 Task: In the Contact  Ariana.Allen@estee-lauder.com, Log Call and save with description: 'Spoke to a prospect who expressed interest in our solution.'; Select call outcome: 'Busy '; Select call Direction: Inbound; Add date: '27 August, 2023' and time 12:00:PM. Logged in from softage.1@softage.net
Action: Mouse moved to (112, 72)
Screenshot: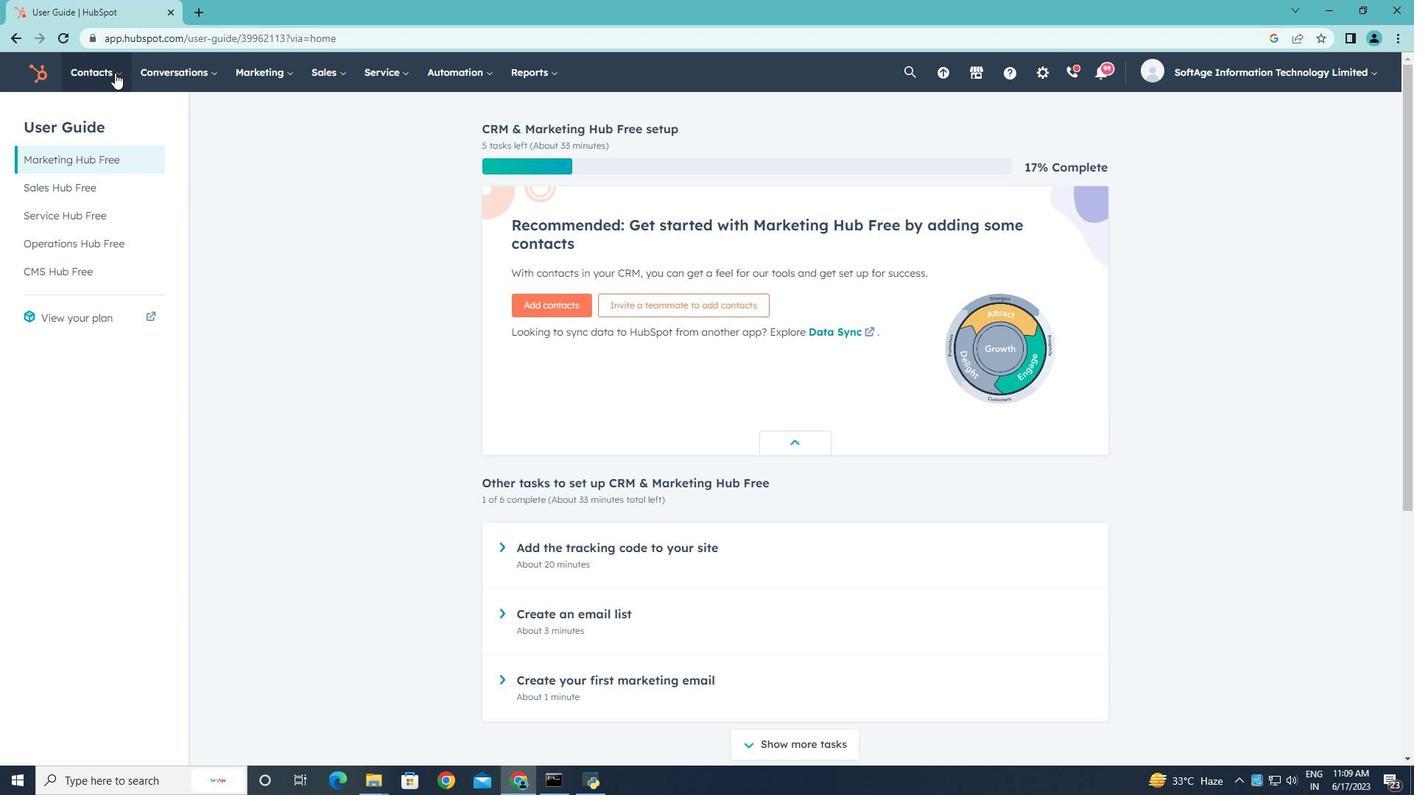 
Action: Mouse pressed left at (112, 72)
Screenshot: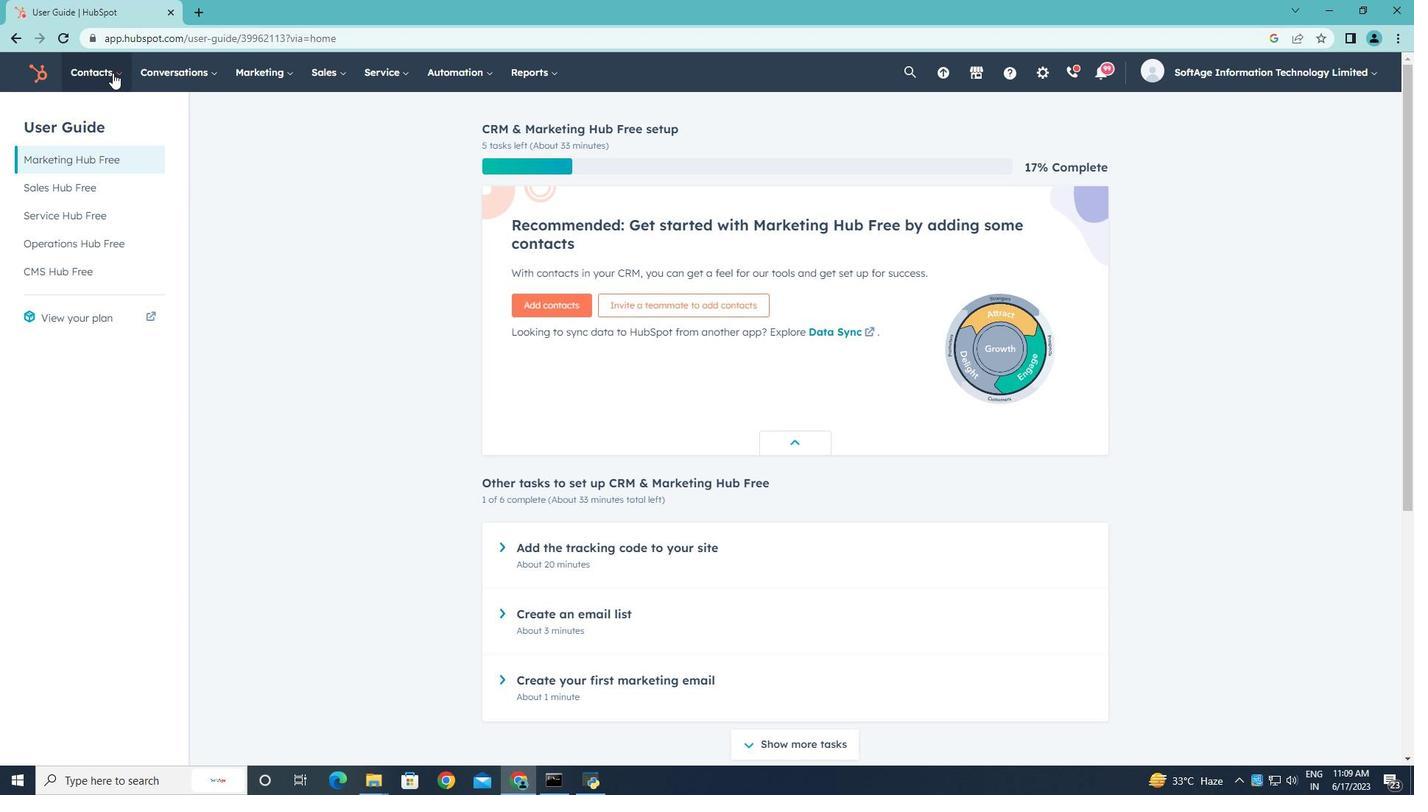 
Action: Mouse moved to (102, 116)
Screenshot: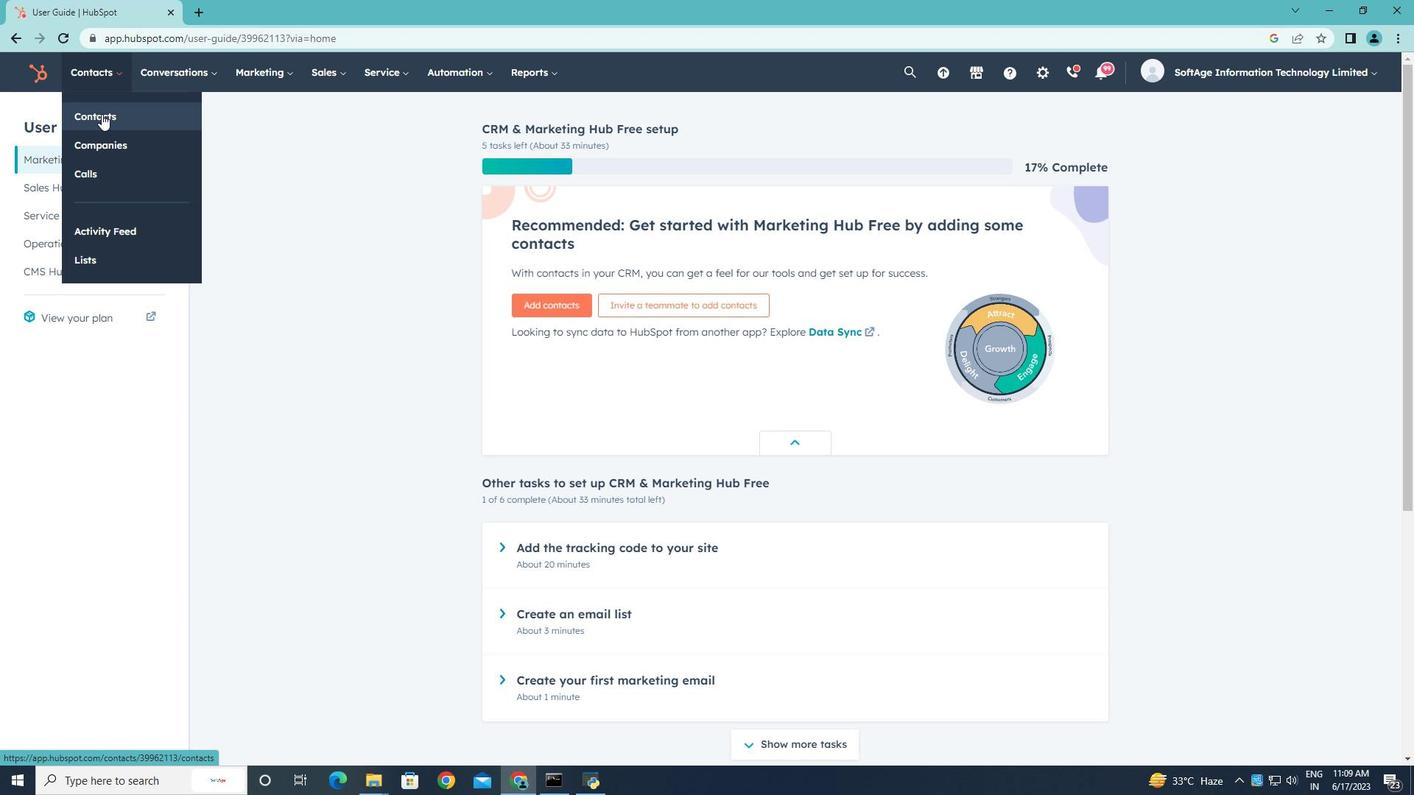 
Action: Mouse pressed left at (102, 116)
Screenshot: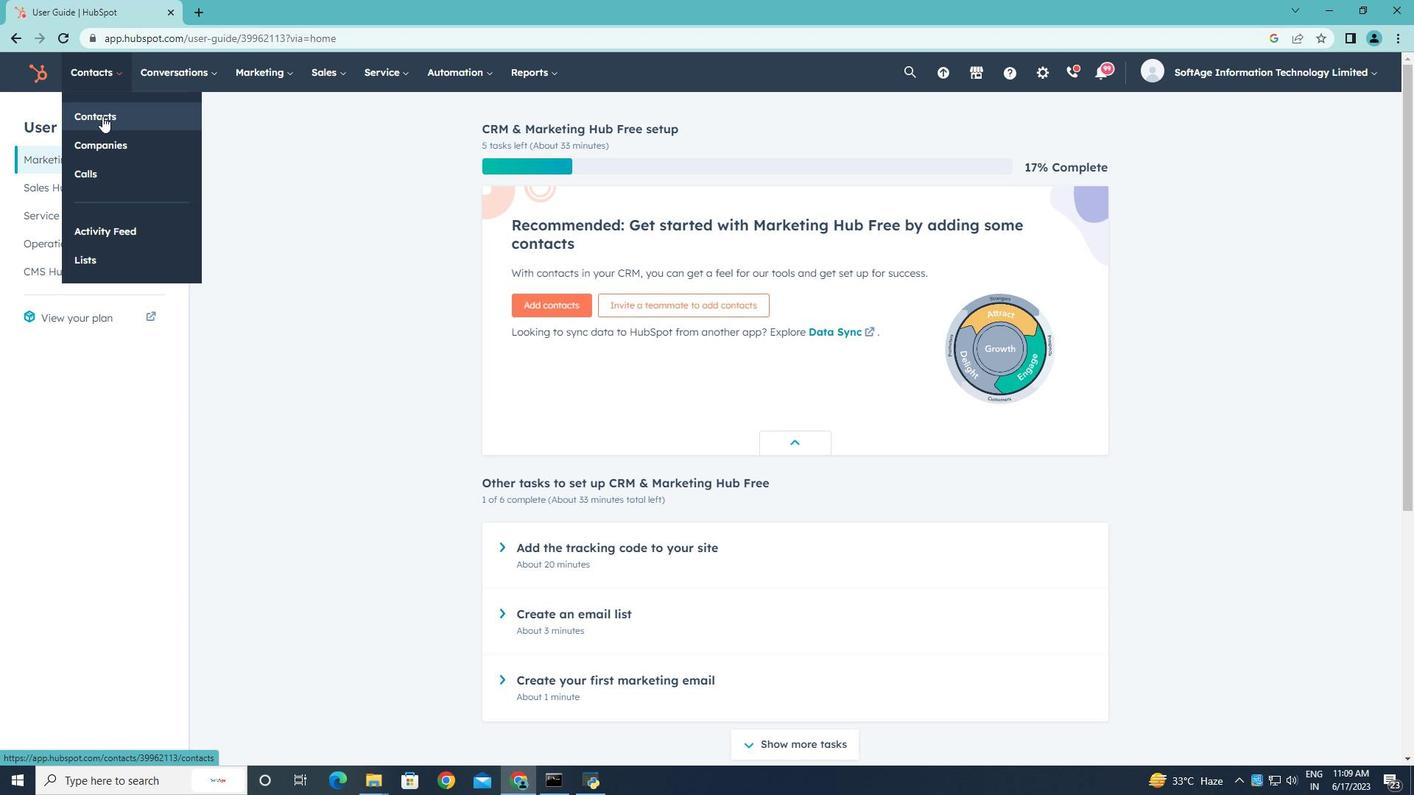 
Action: Mouse moved to (125, 238)
Screenshot: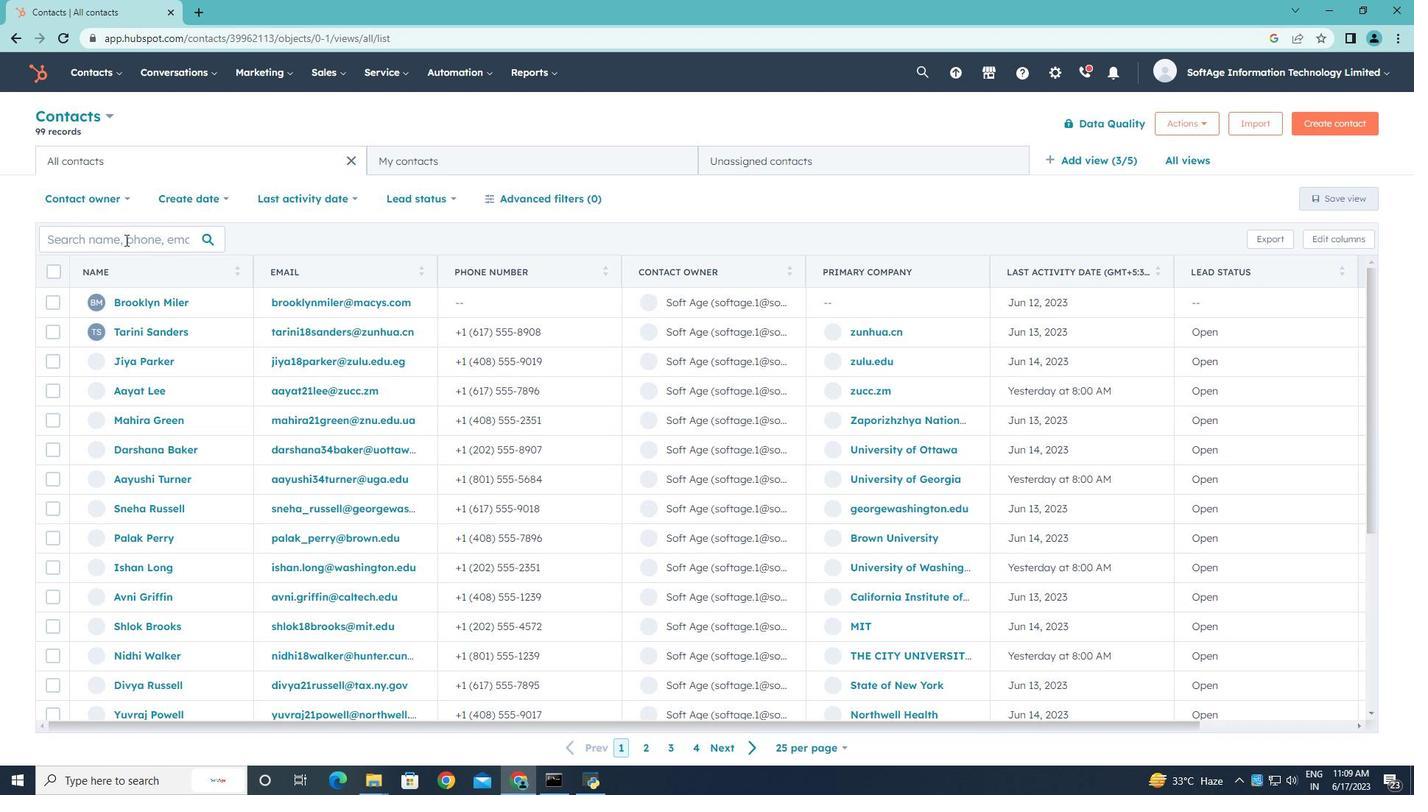 
Action: Mouse pressed left at (125, 238)
Screenshot: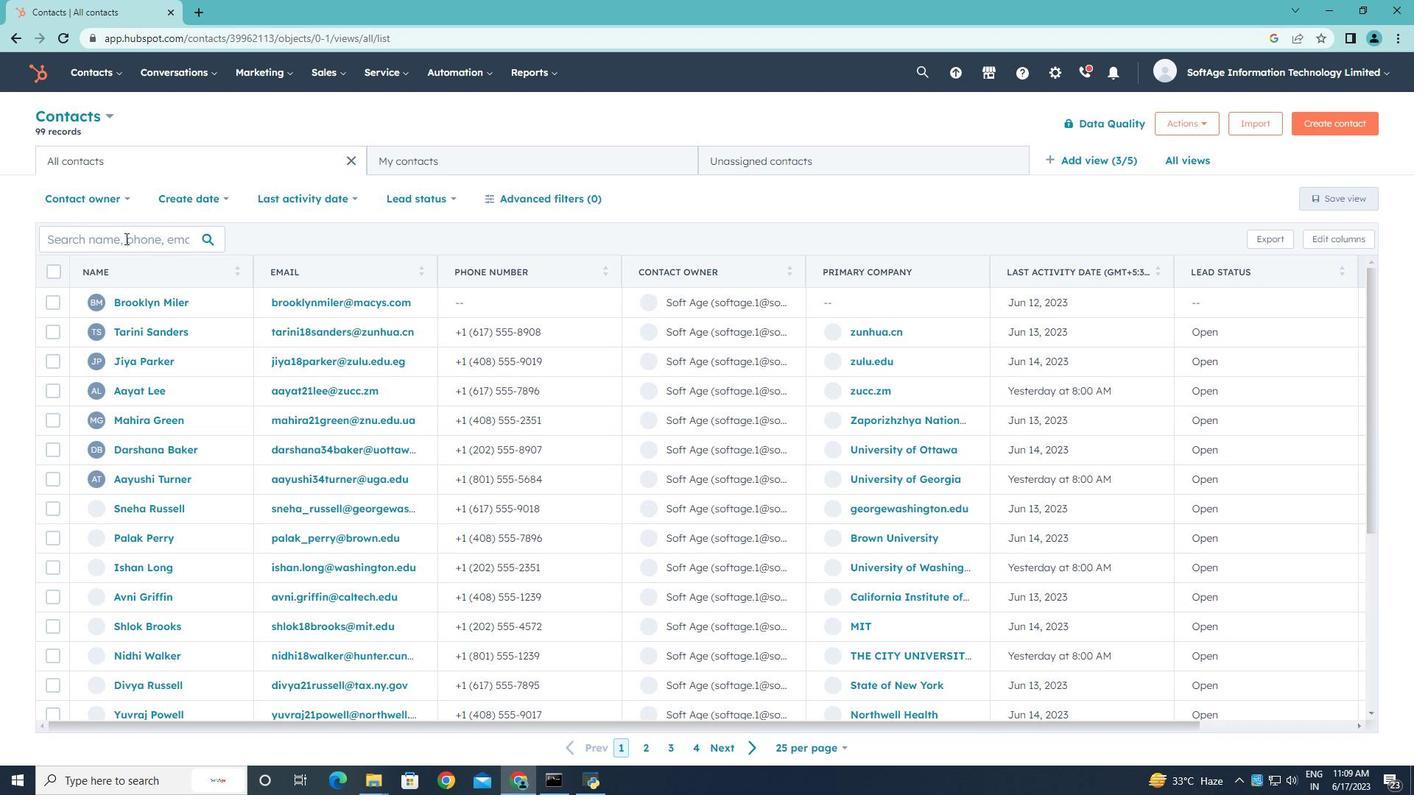 
Action: Key pressed <Key.shift>Ariana.<Key.shift>Allen<Key.shift>@estee-lauder.com
Screenshot: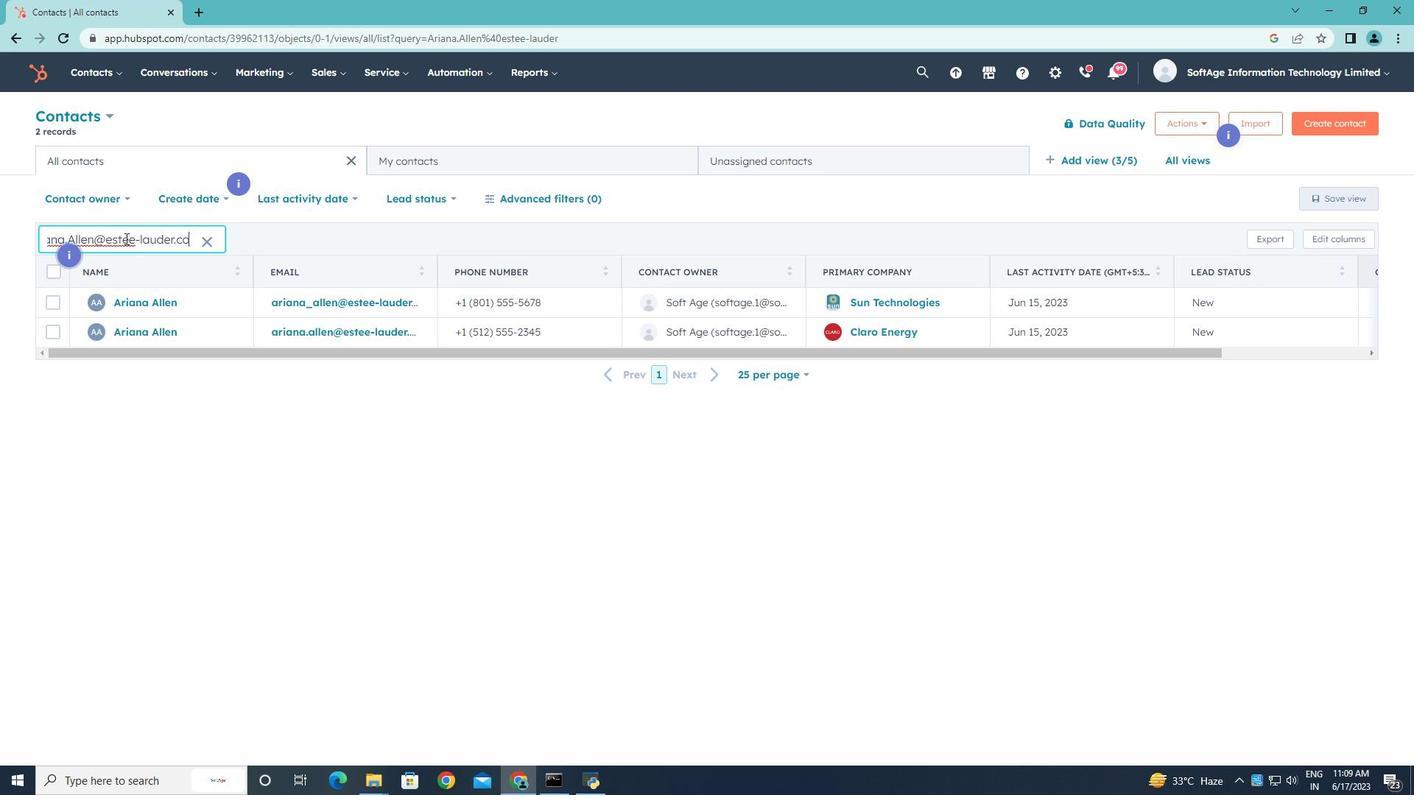 
Action: Mouse moved to (136, 333)
Screenshot: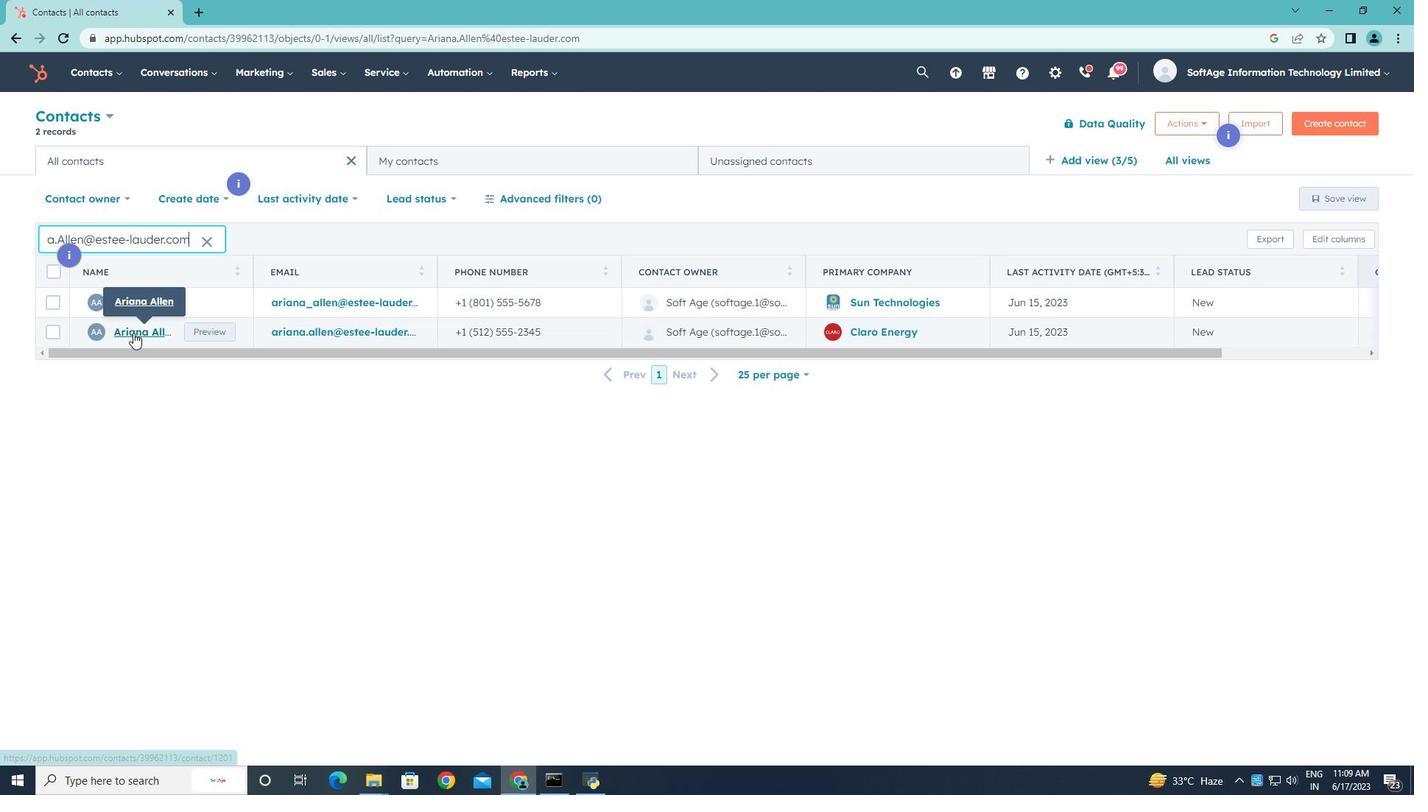 
Action: Mouse pressed left at (136, 333)
Screenshot: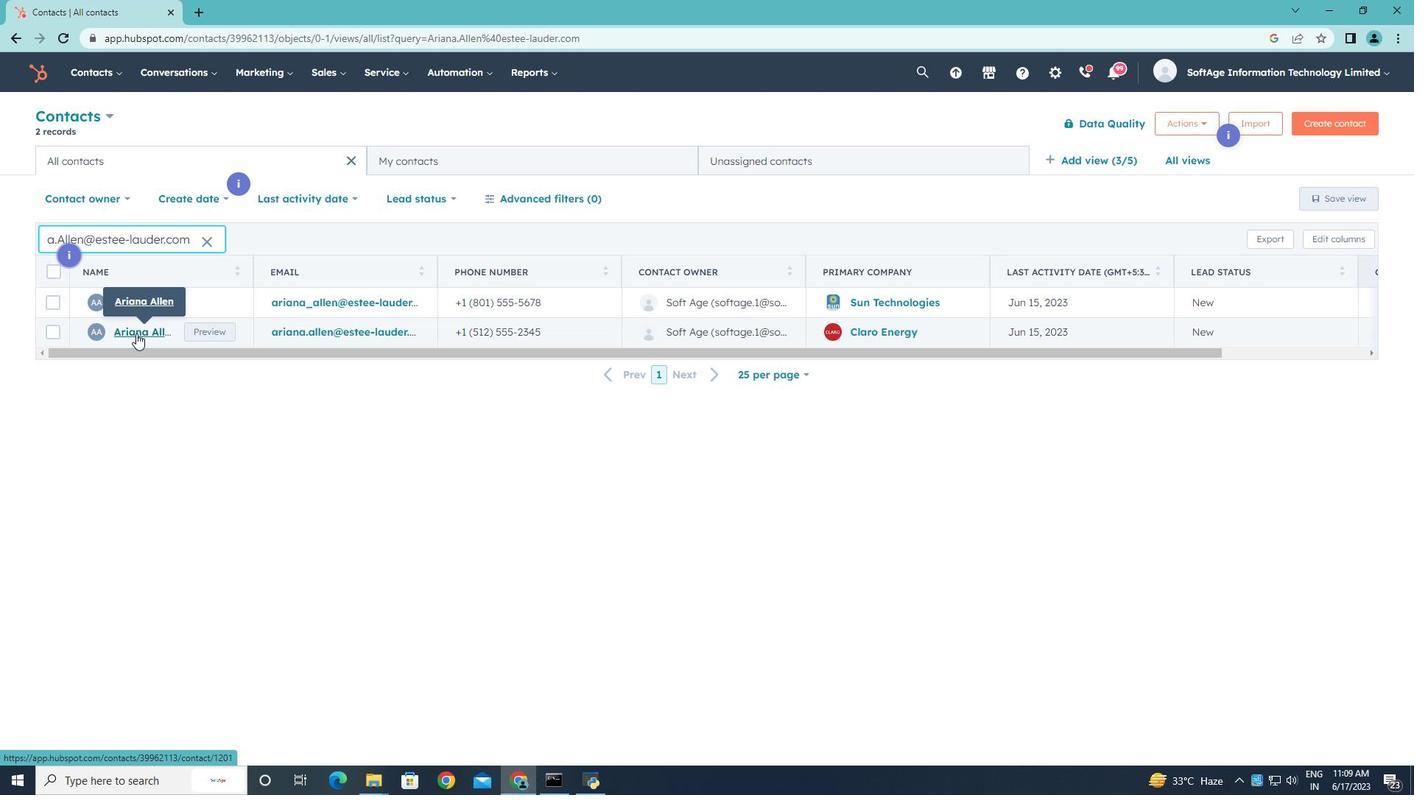 
Action: Mouse moved to (291, 252)
Screenshot: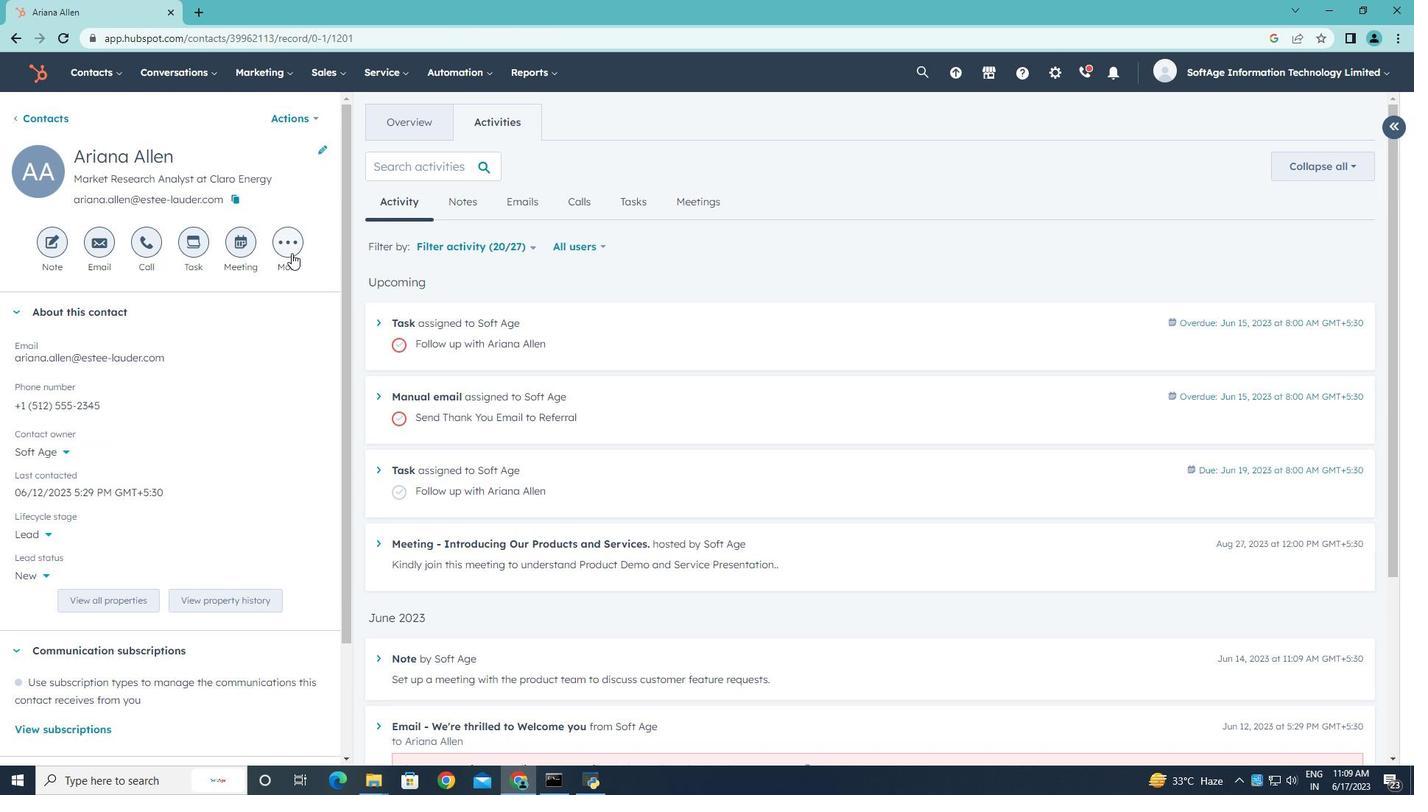 
Action: Mouse pressed left at (291, 252)
Screenshot: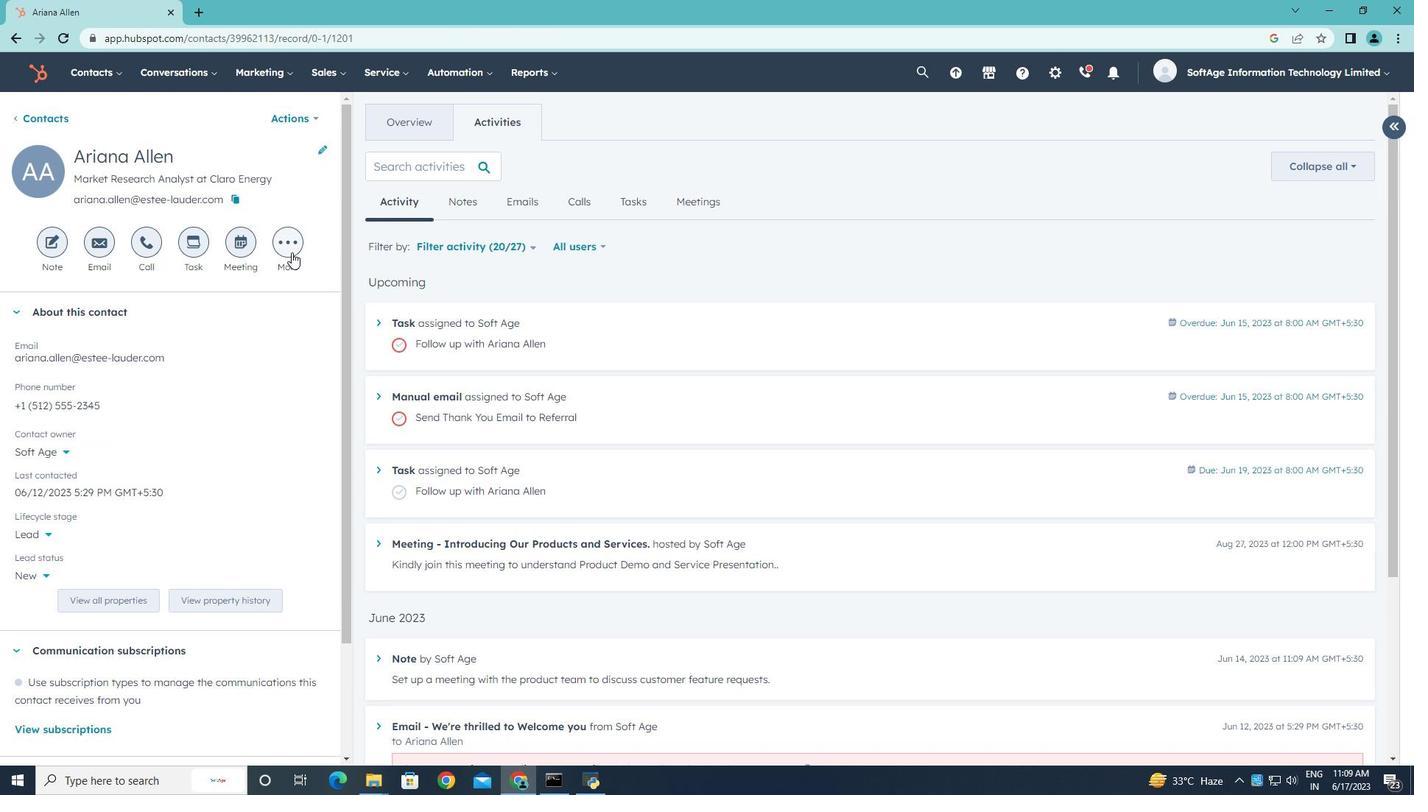 
Action: Mouse moved to (273, 363)
Screenshot: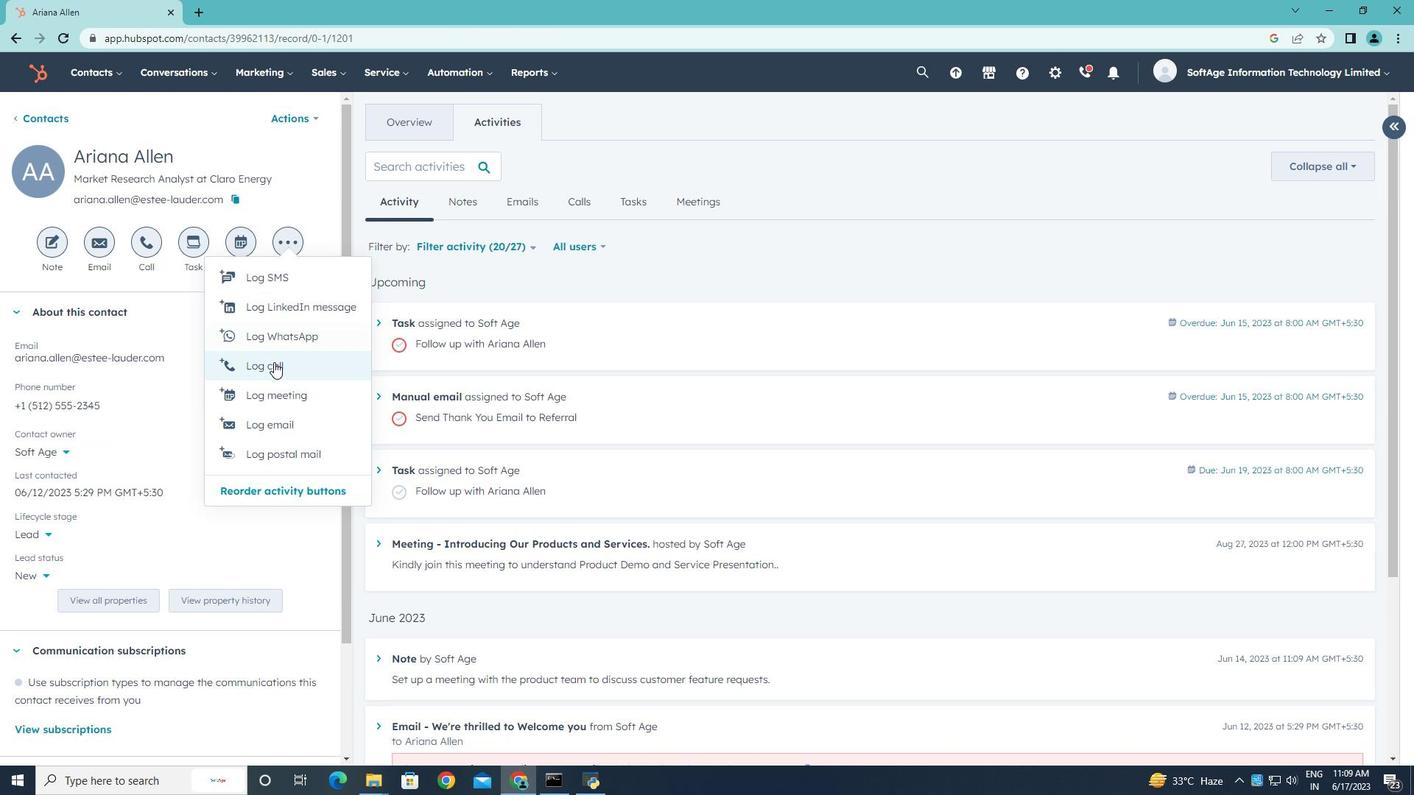 
Action: Mouse pressed left at (273, 363)
Screenshot: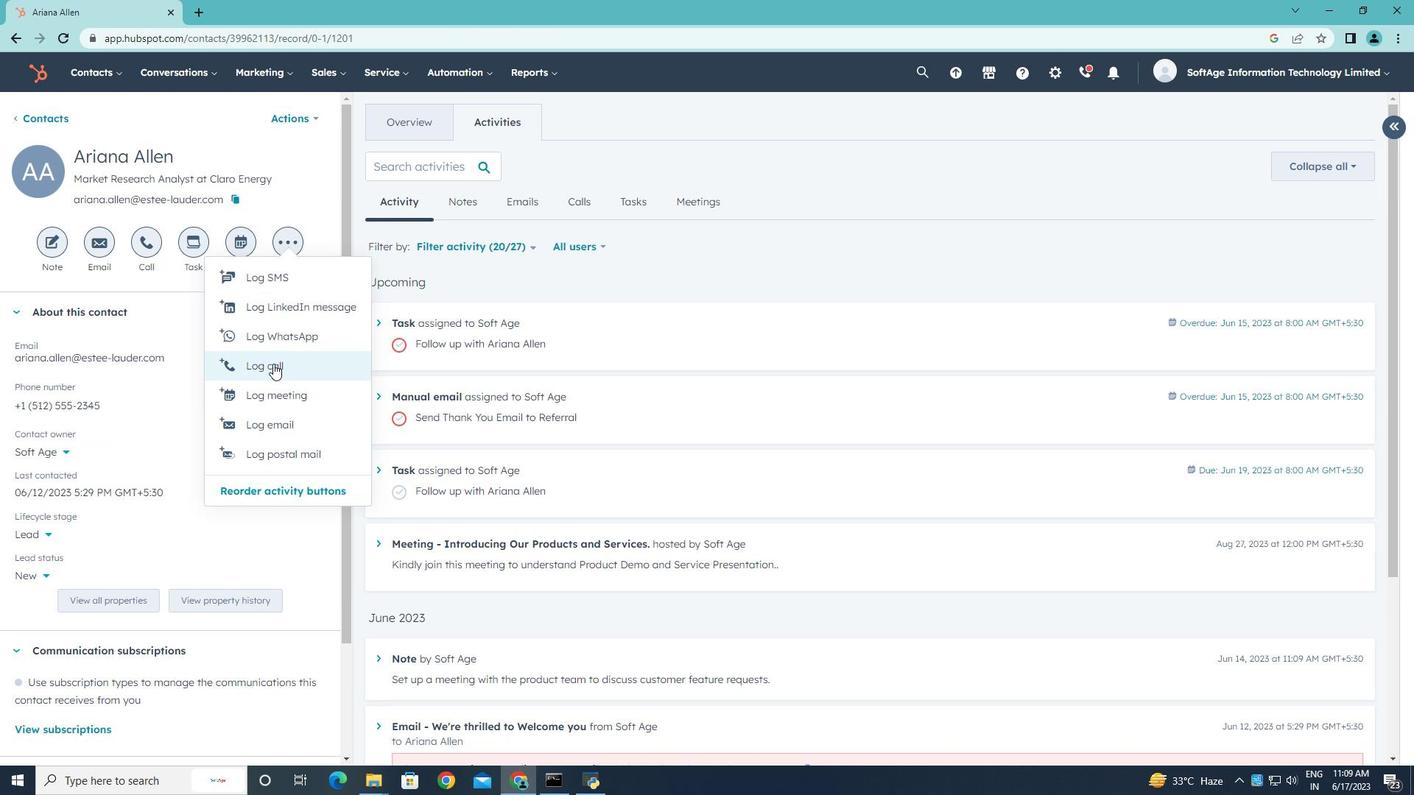 
Action: Key pressed <Key.shift>Spoke<Key.space>a<Key.backspace>to<Key.space>a<Key.space>prospect<Key.space>who<Key.space>expressed<Key.space>interest<Key.space>in<Key.space>our<Key.space>solution.
Screenshot: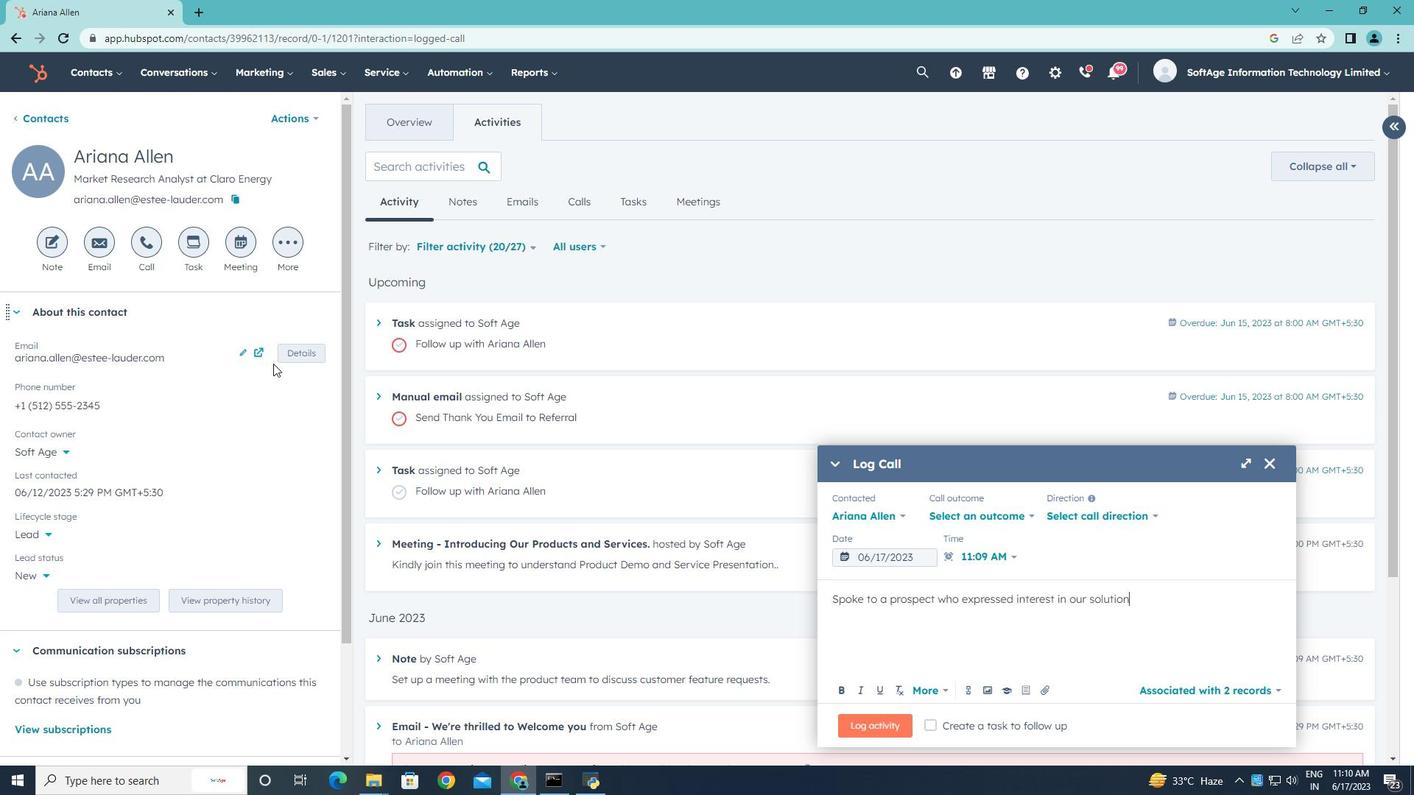 
Action: Mouse moved to (1034, 516)
Screenshot: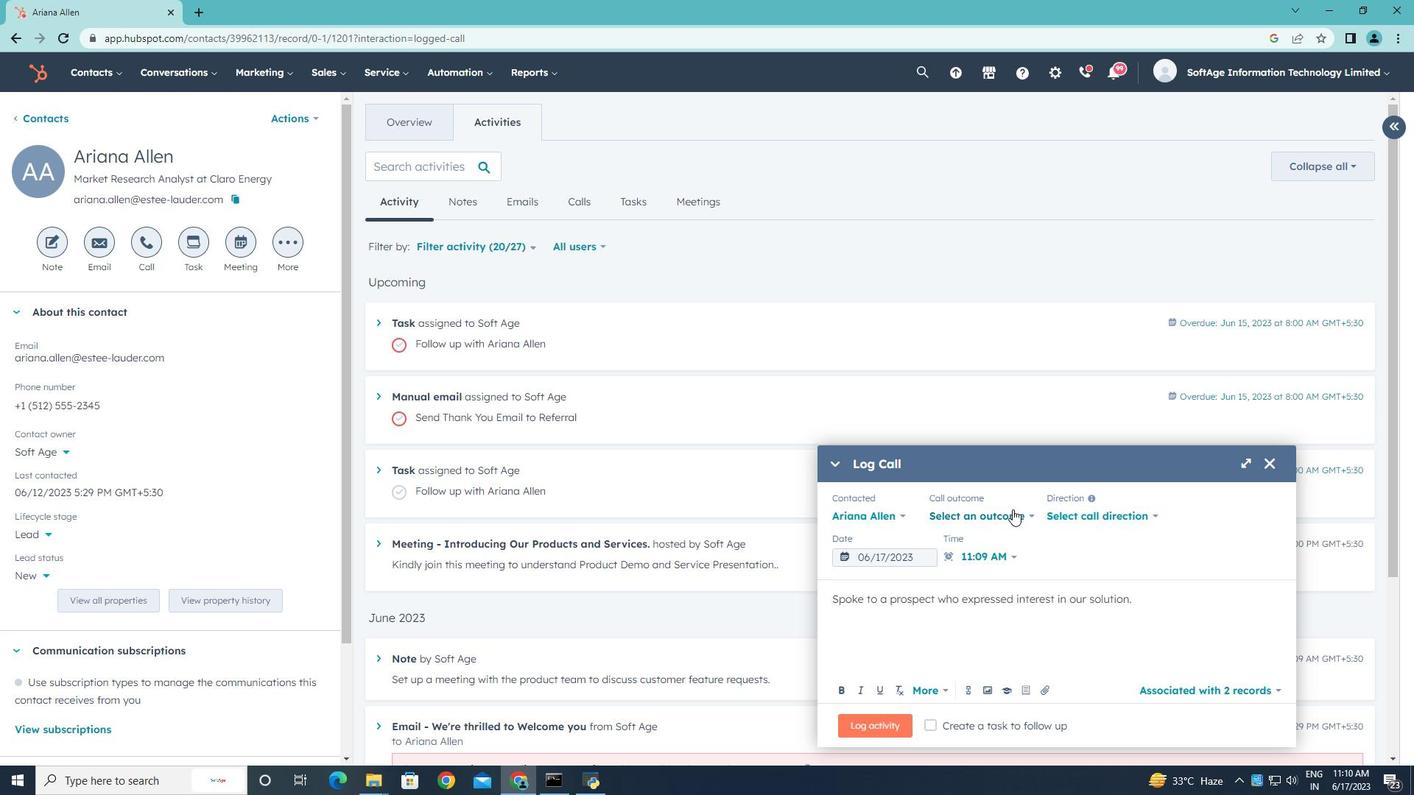 
Action: Mouse pressed left at (1034, 516)
Screenshot: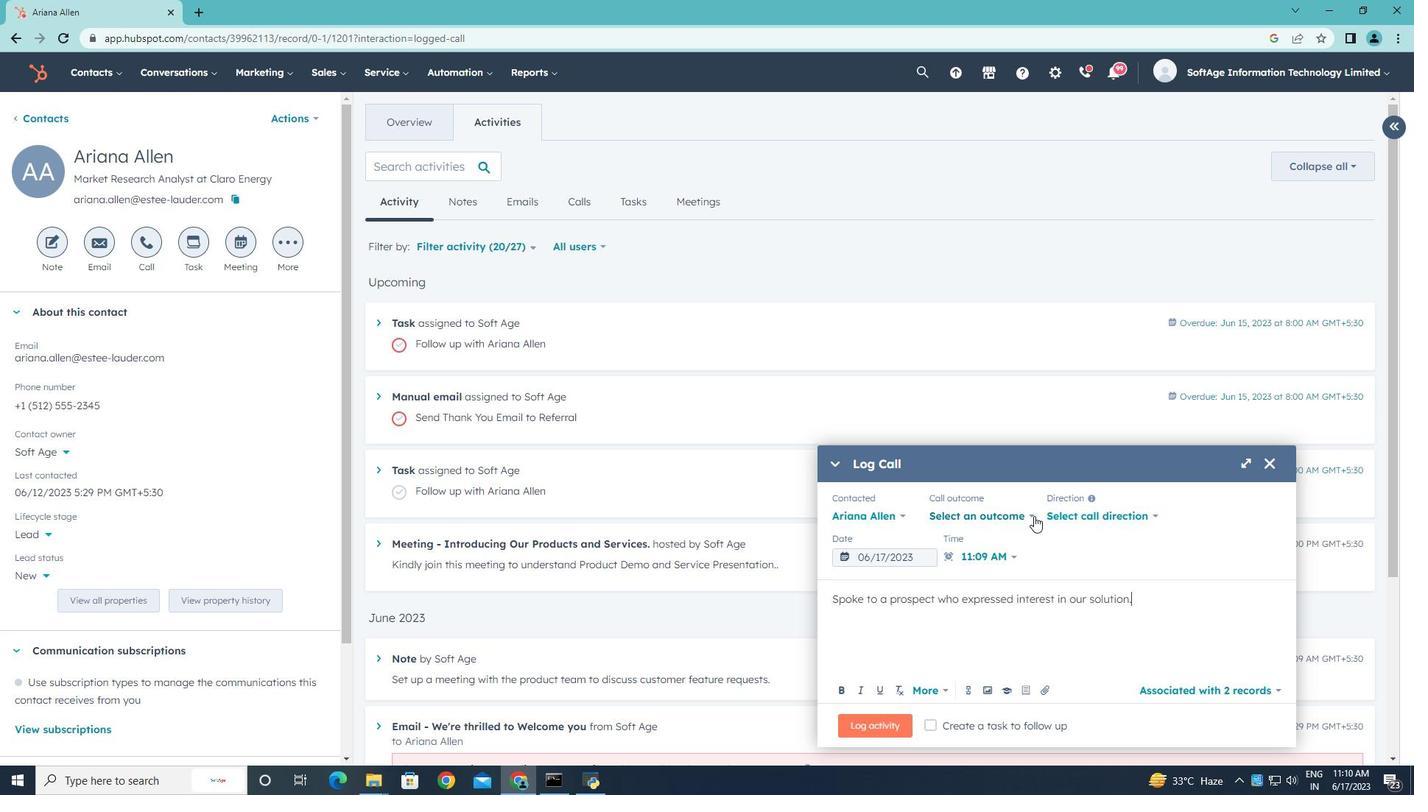 
Action: Mouse moved to (978, 556)
Screenshot: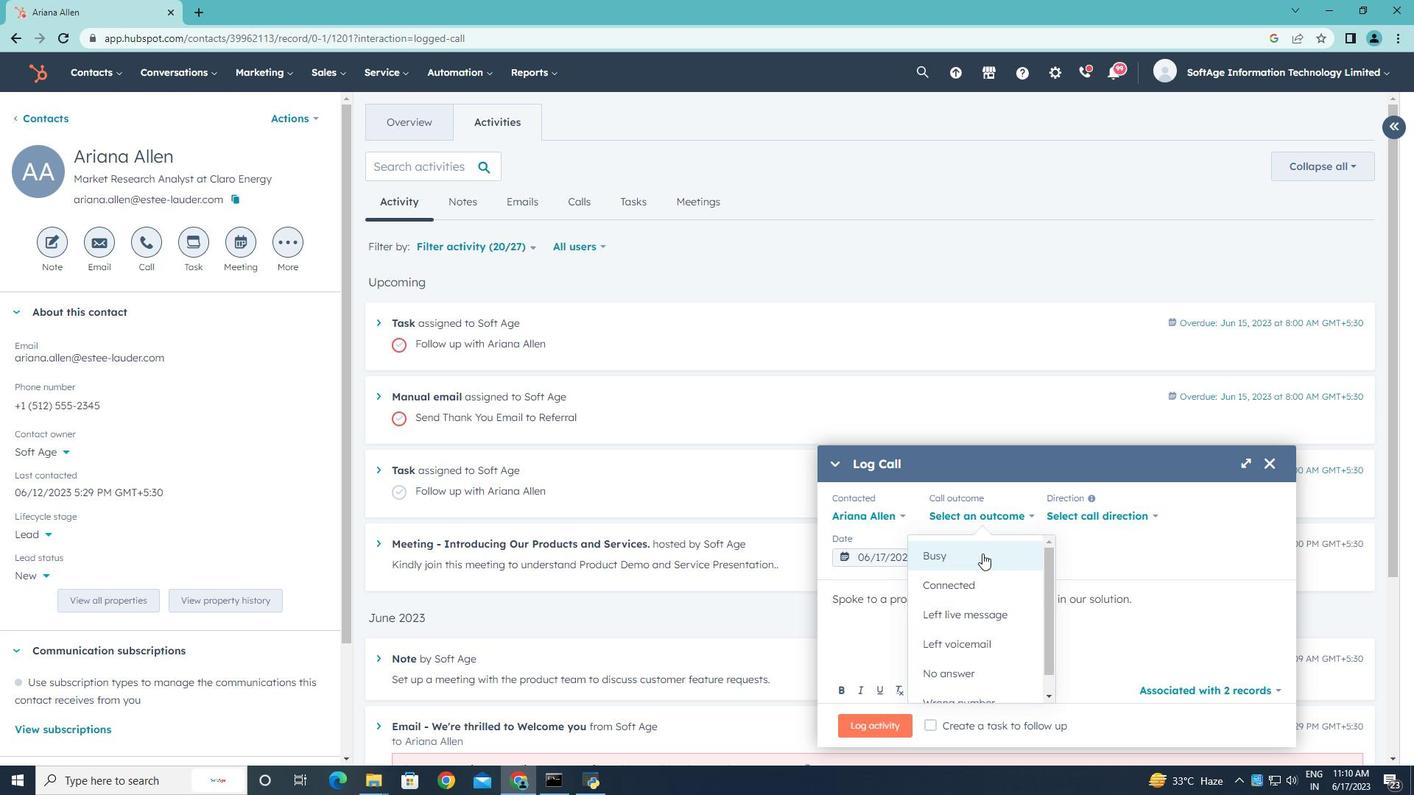 
Action: Mouse pressed left at (978, 556)
Screenshot: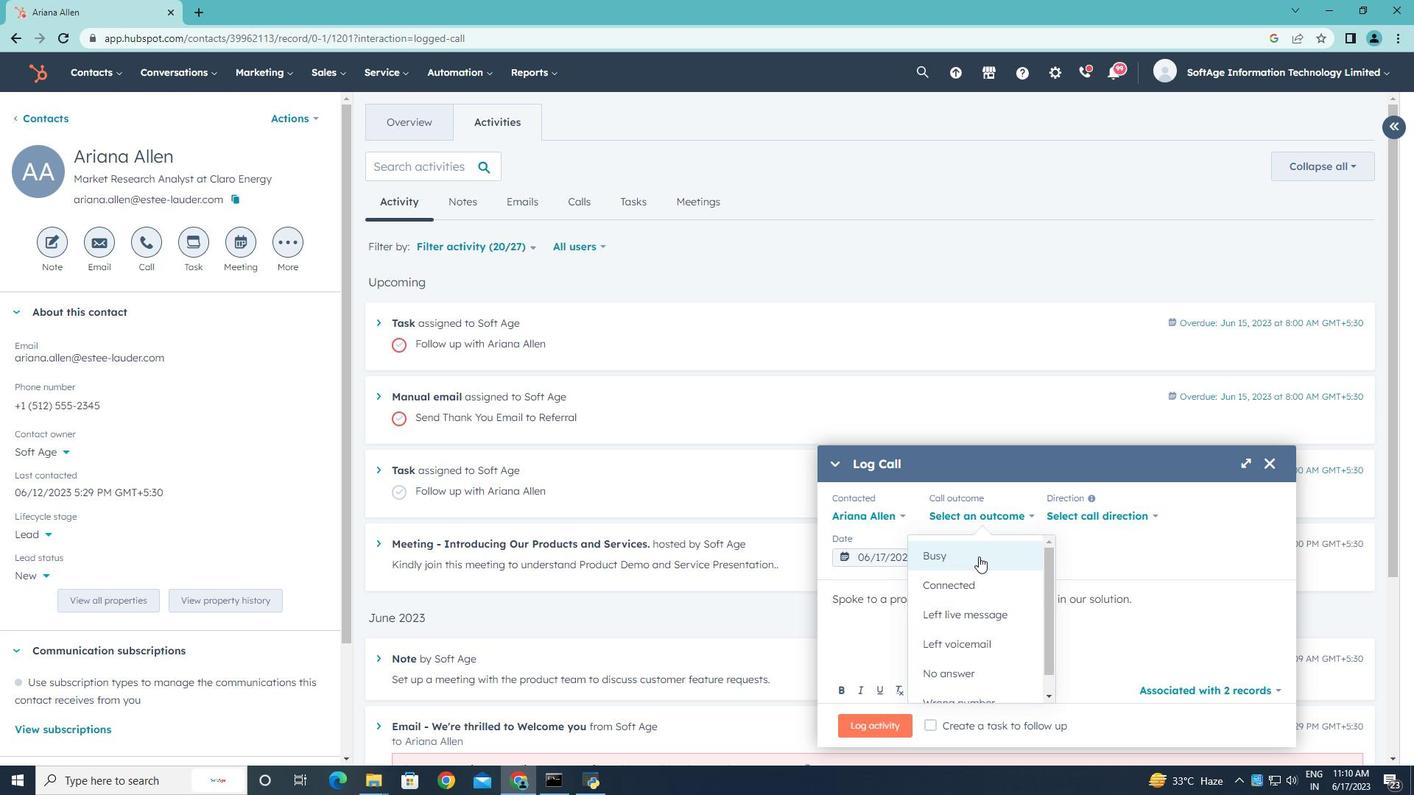 
Action: Mouse moved to (1084, 516)
Screenshot: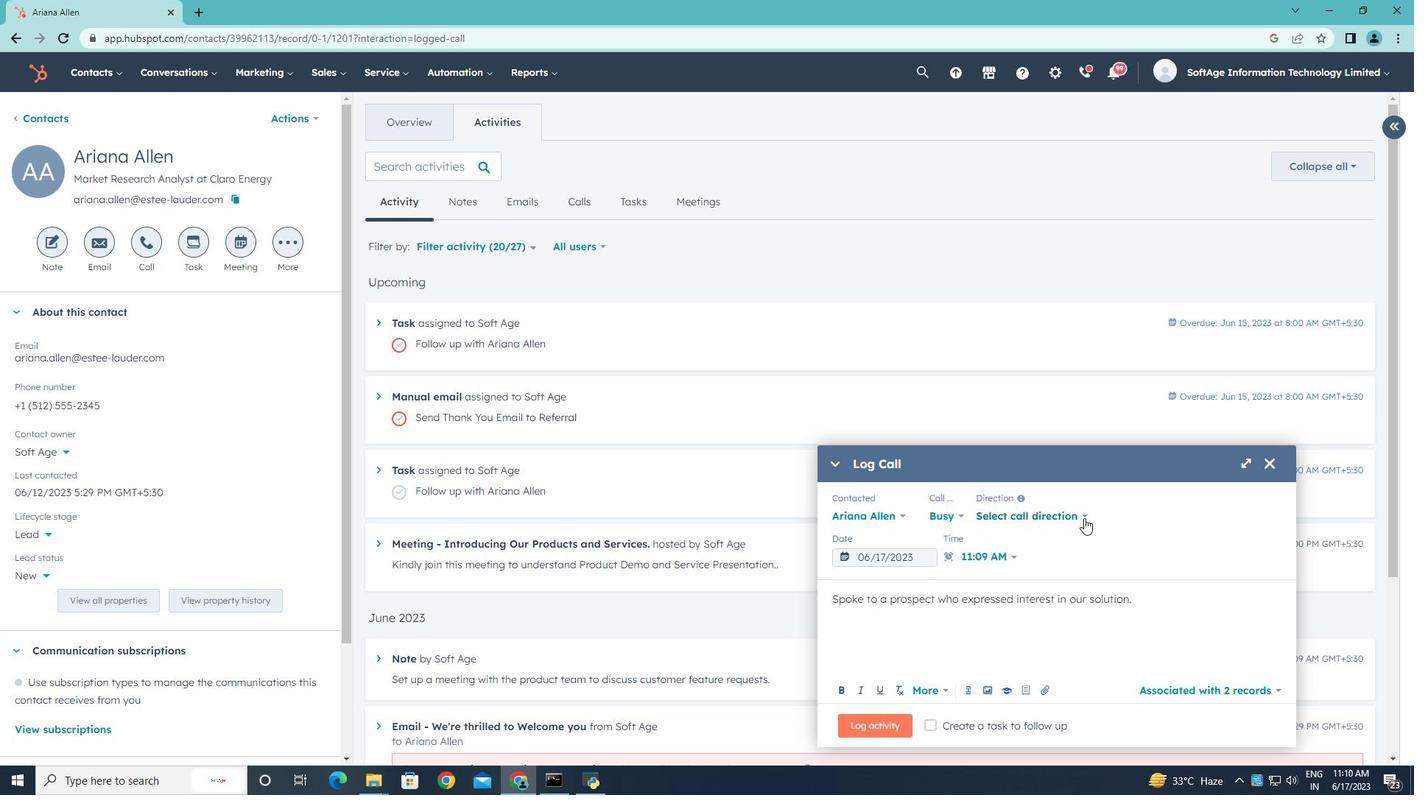 
Action: Mouse pressed left at (1084, 516)
Screenshot: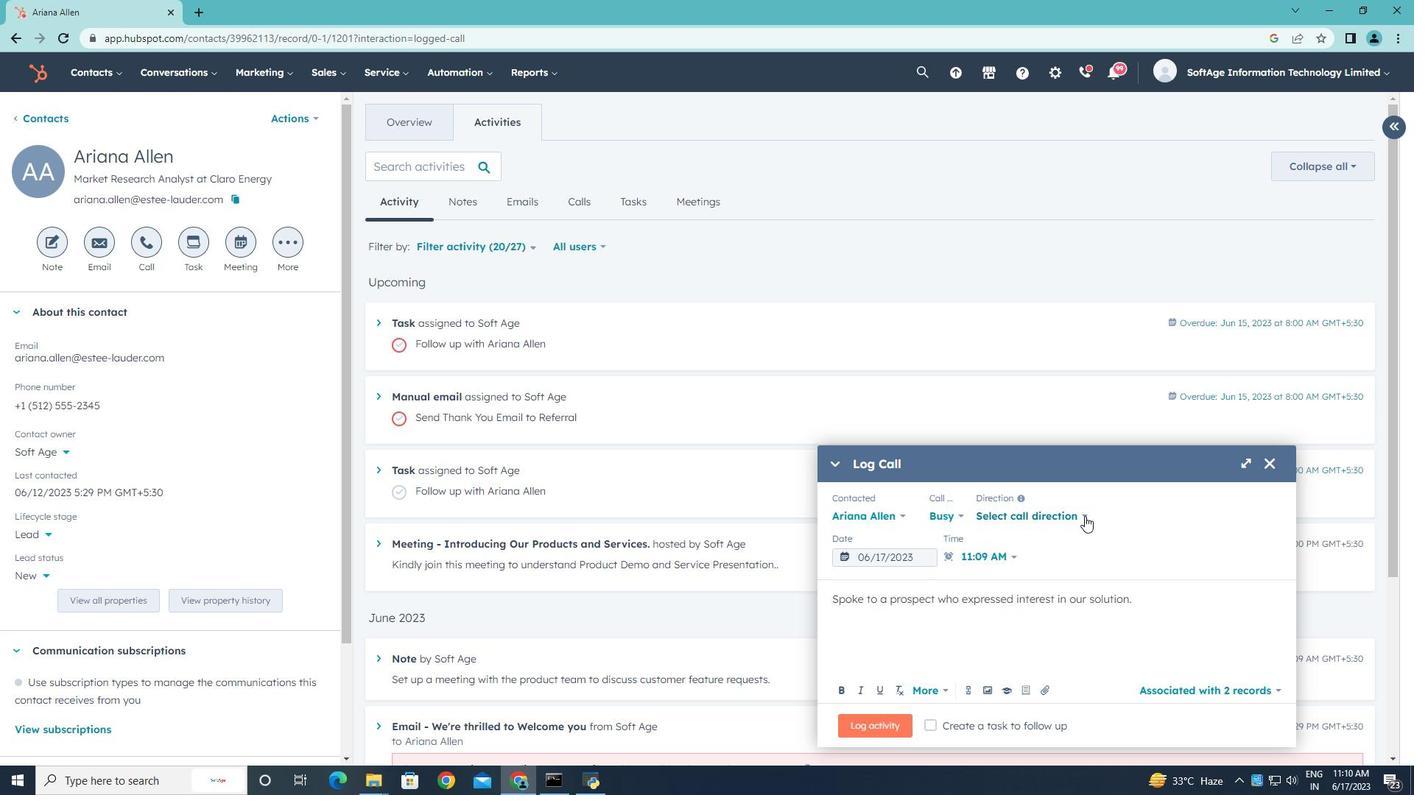 
Action: Mouse moved to (1029, 557)
Screenshot: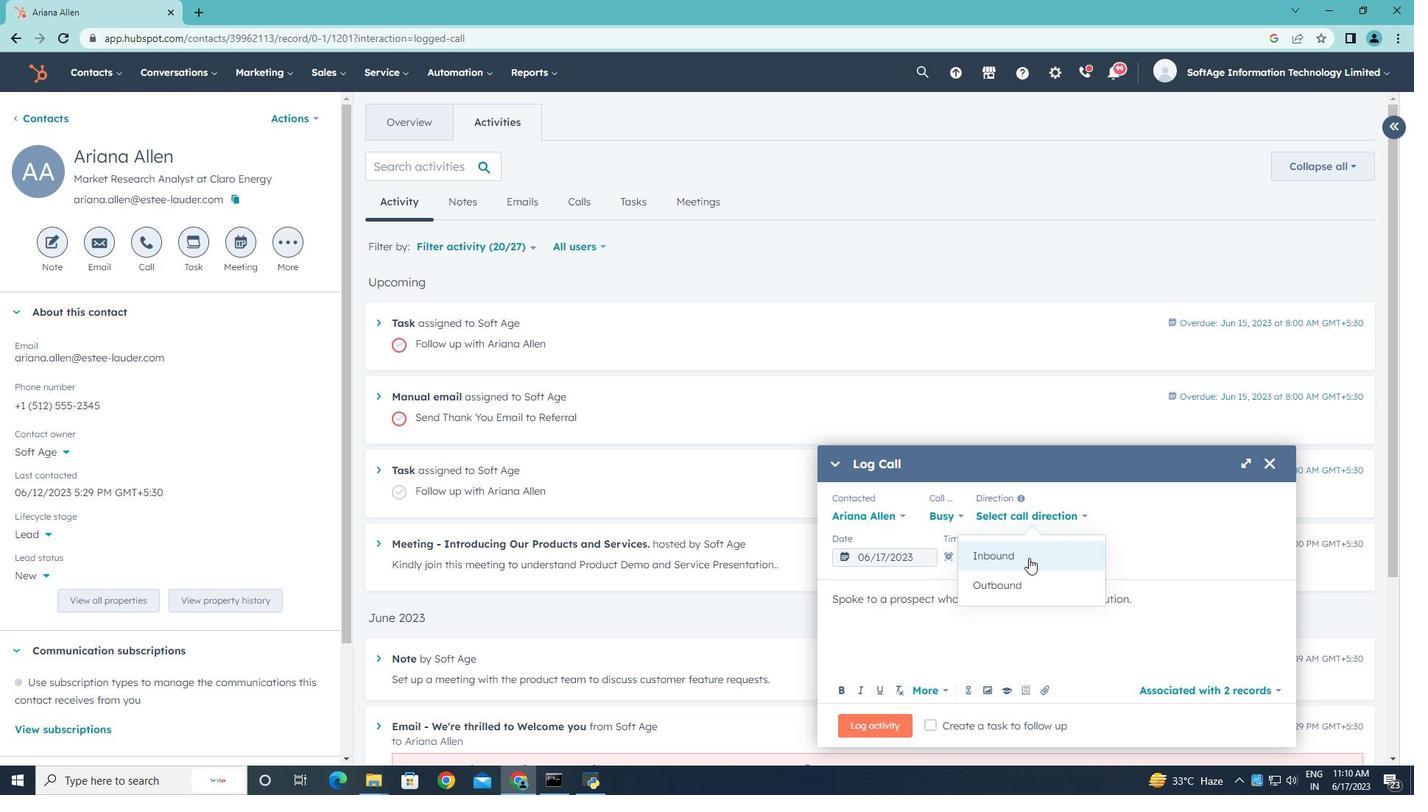 
Action: Mouse pressed left at (1029, 557)
Screenshot: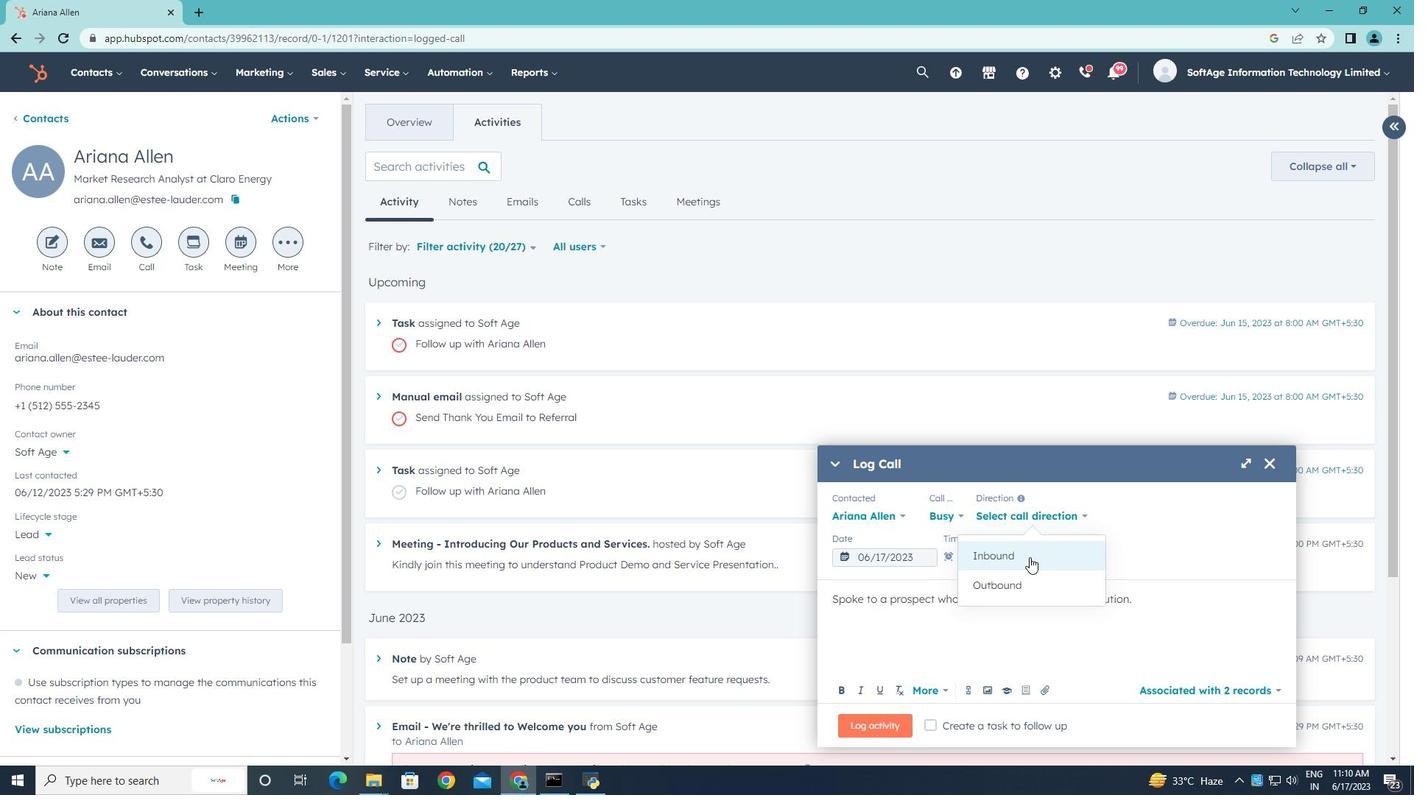
Action: Mouse moved to (1150, 515)
Screenshot: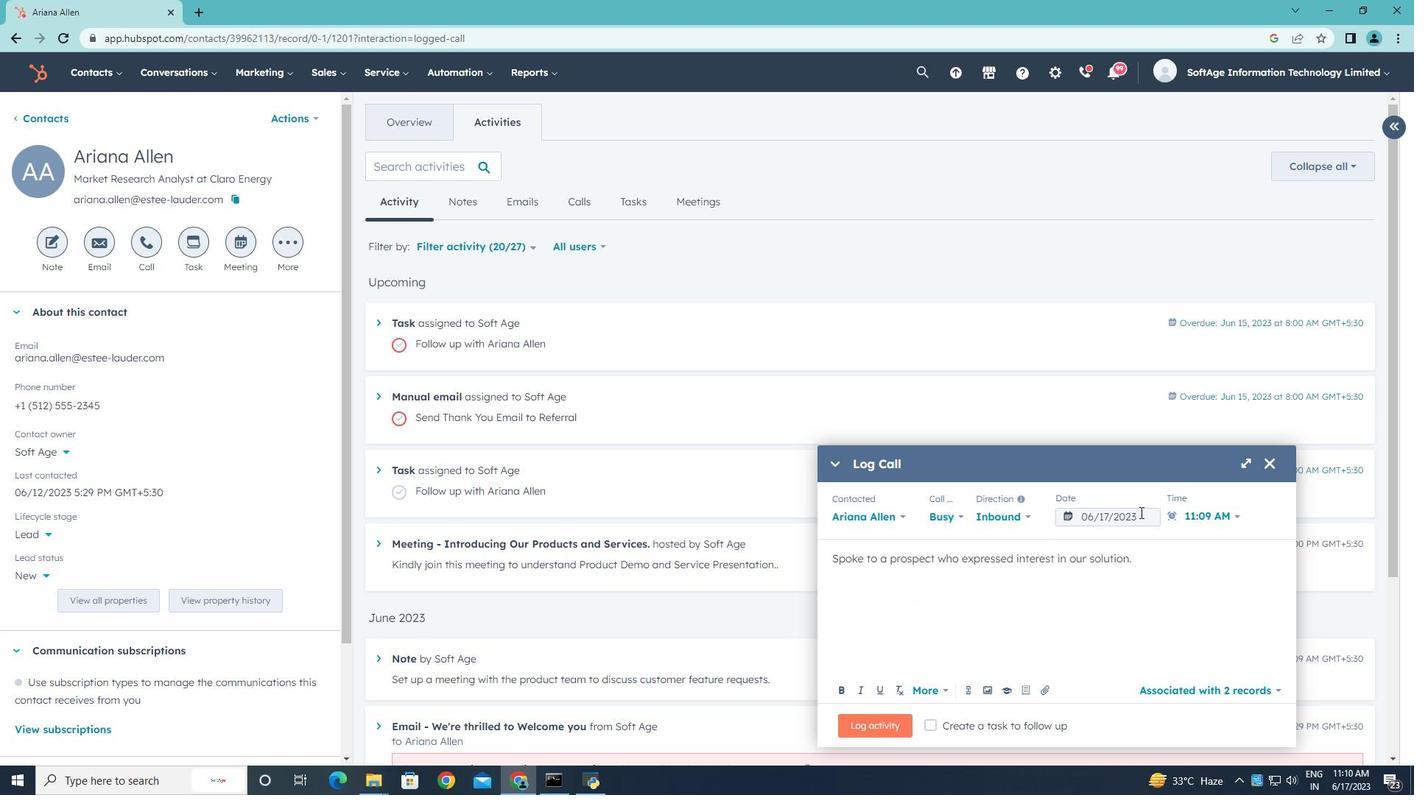
Action: Mouse pressed left at (1150, 515)
Screenshot: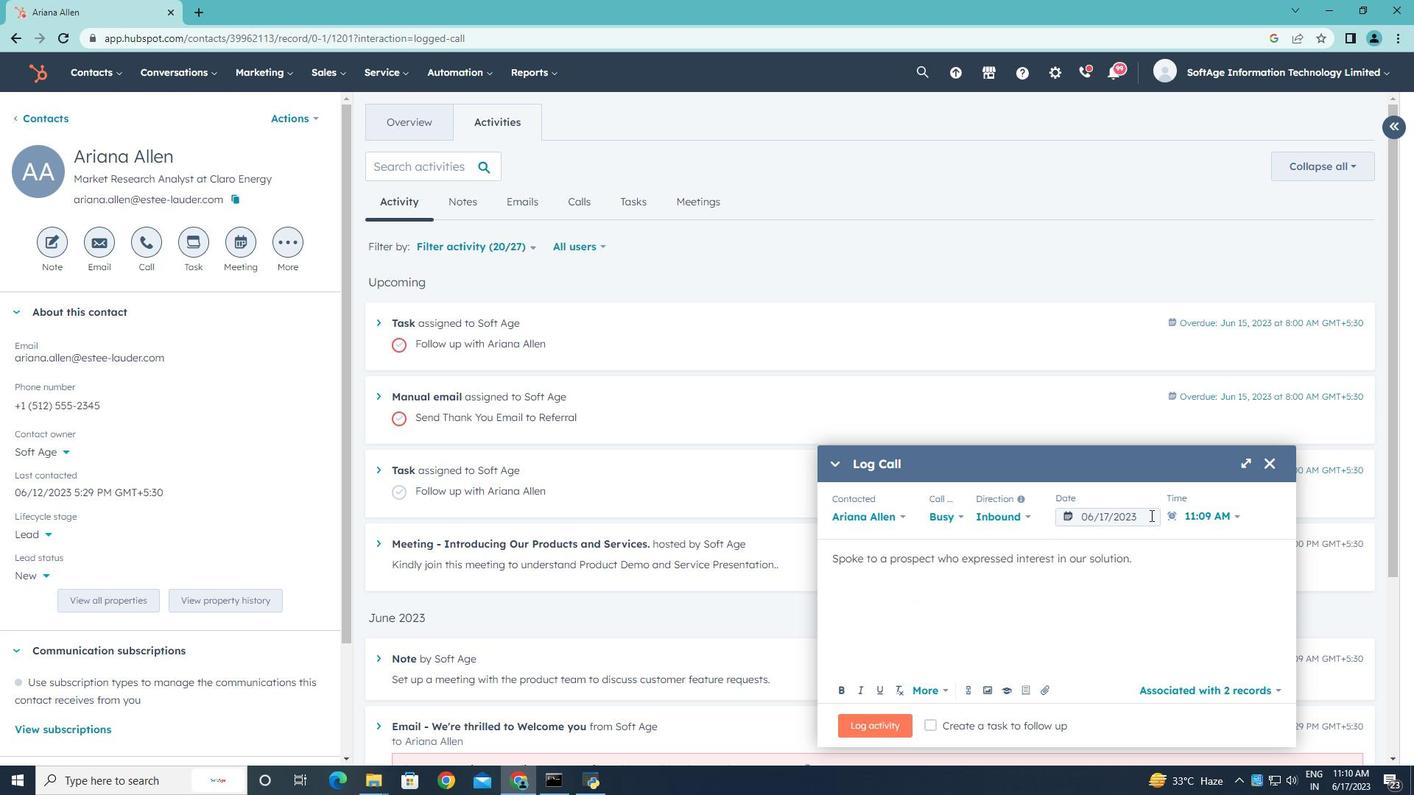 
Action: Mouse moved to (1140, 424)
Screenshot: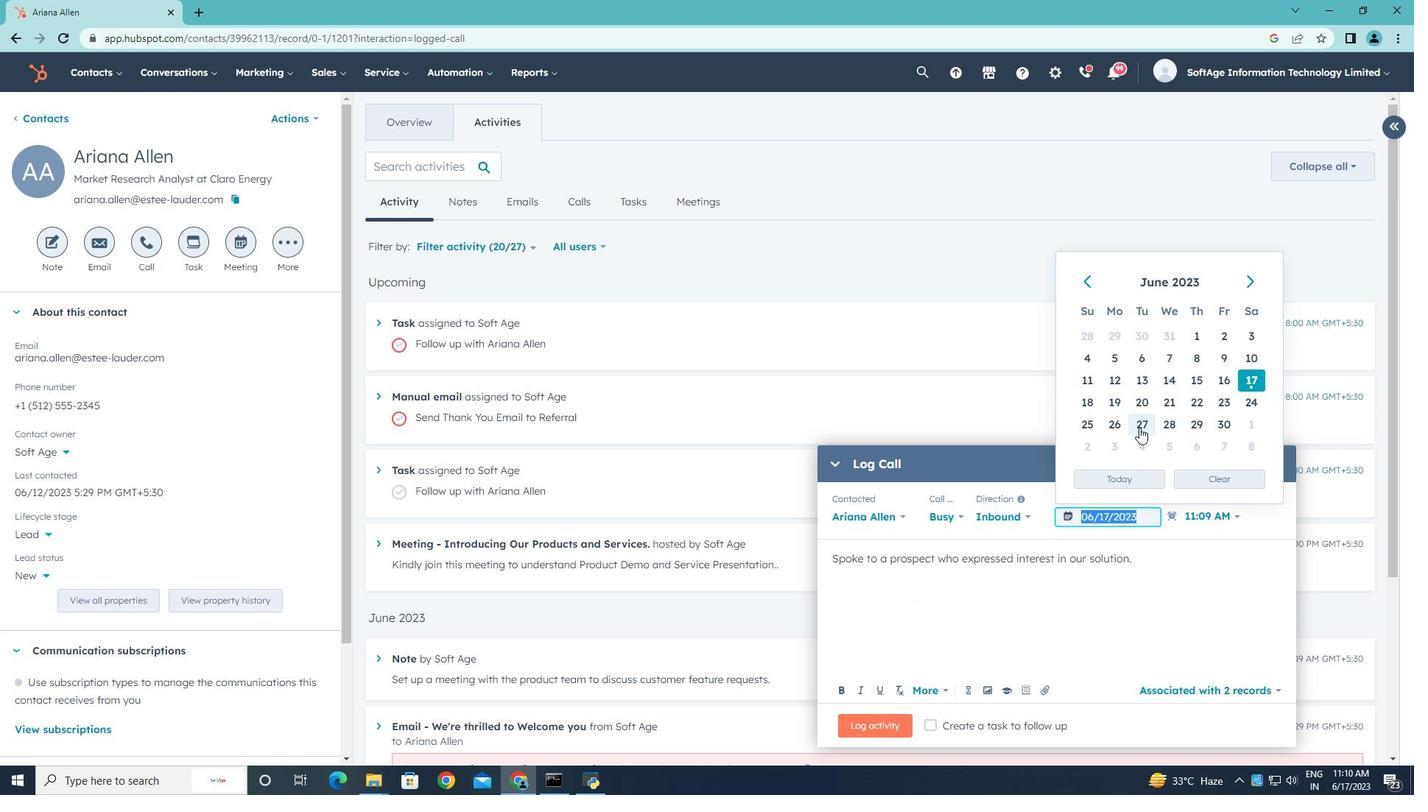 
Action: Mouse pressed left at (1140, 424)
Screenshot: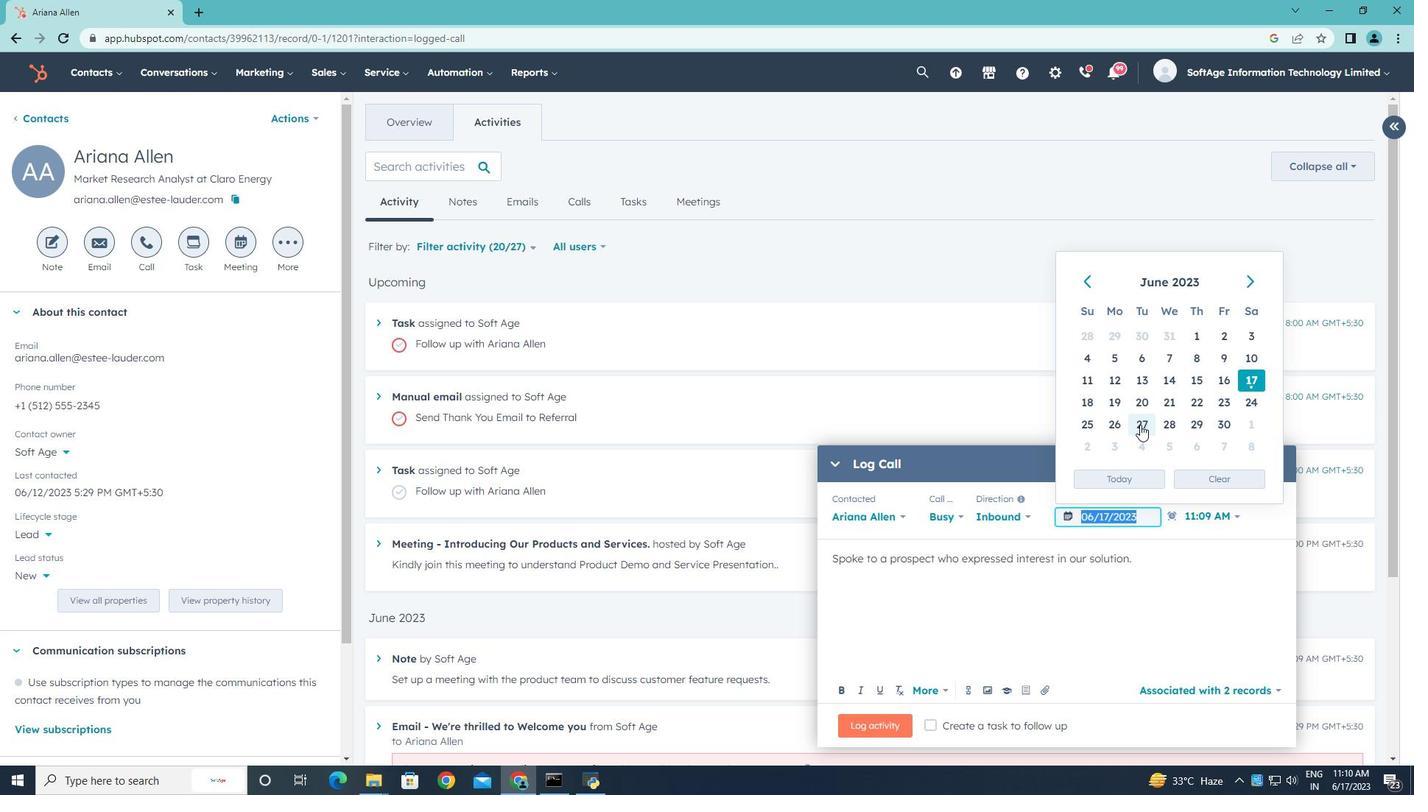 
Action: Mouse moved to (1235, 515)
Screenshot: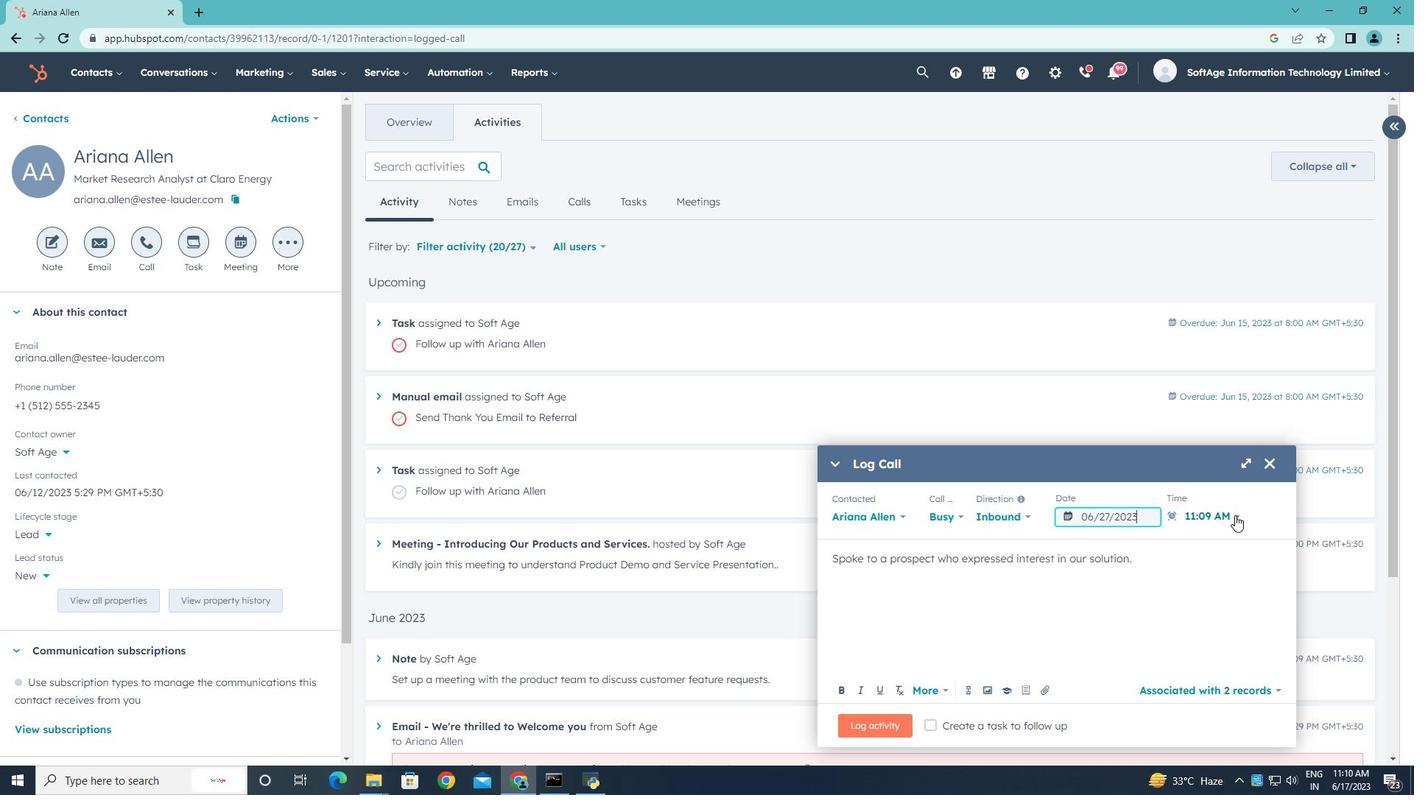 
Action: Mouse pressed left at (1235, 515)
Screenshot: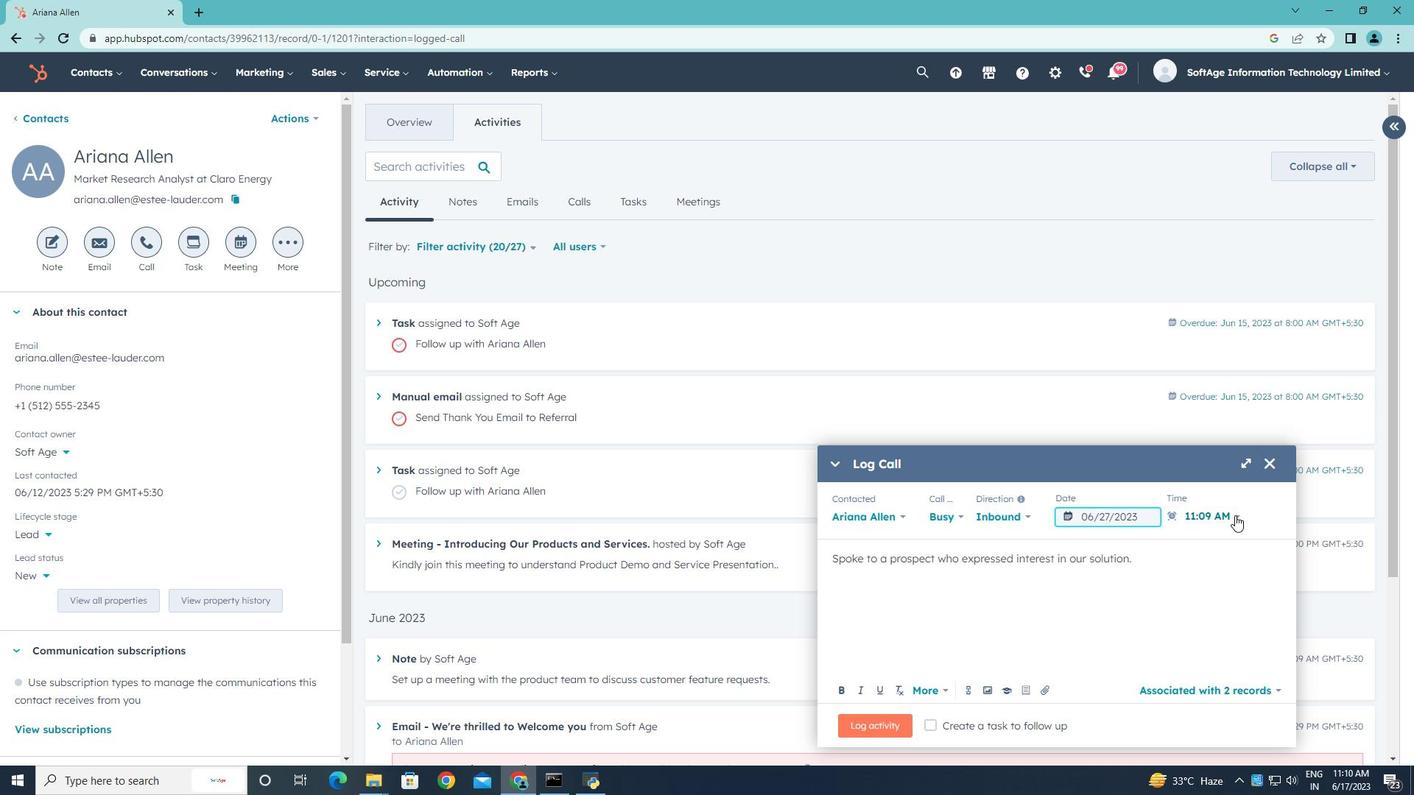 
Action: Mouse moved to (1184, 637)
Screenshot: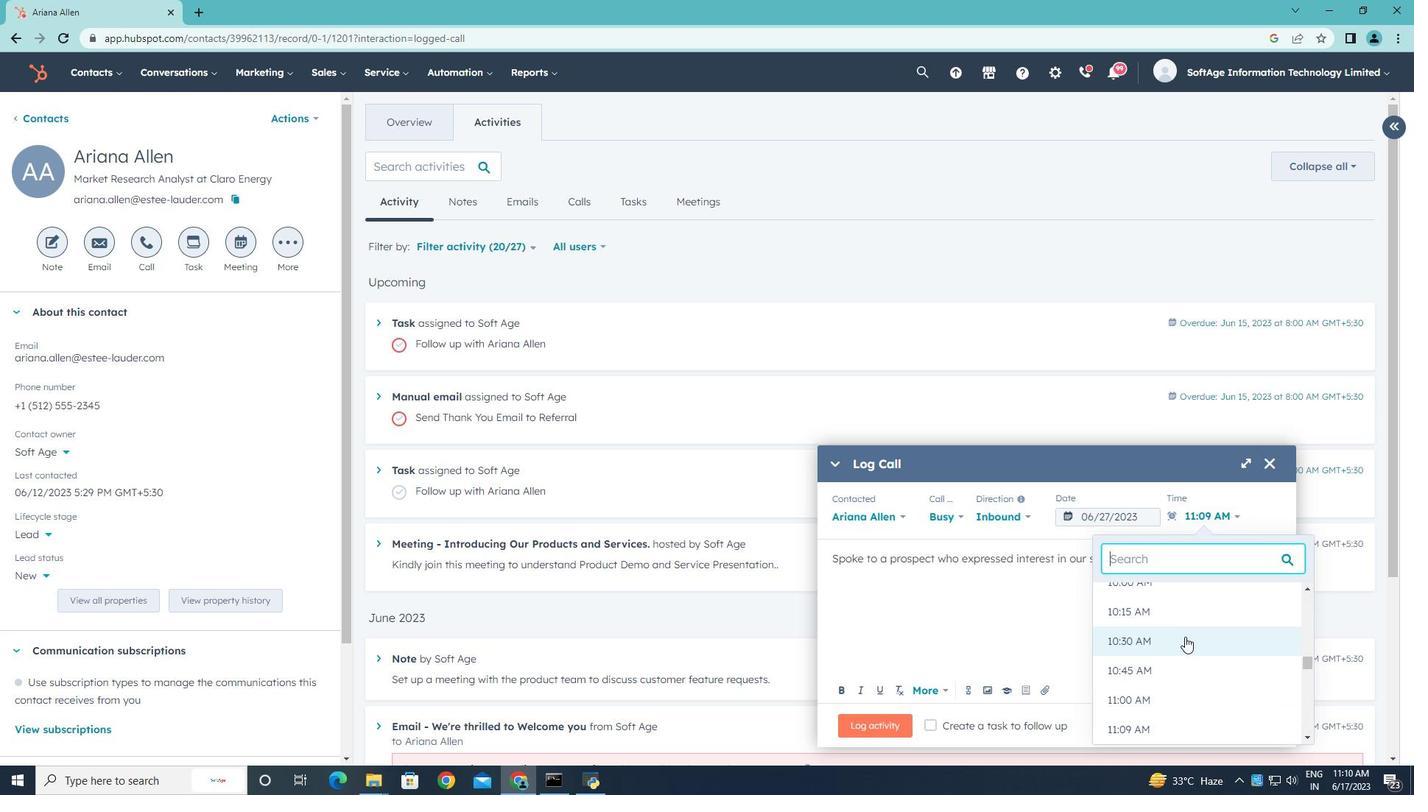 
Action: Mouse scrolled (1184, 637) with delta (0, 0)
Screenshot: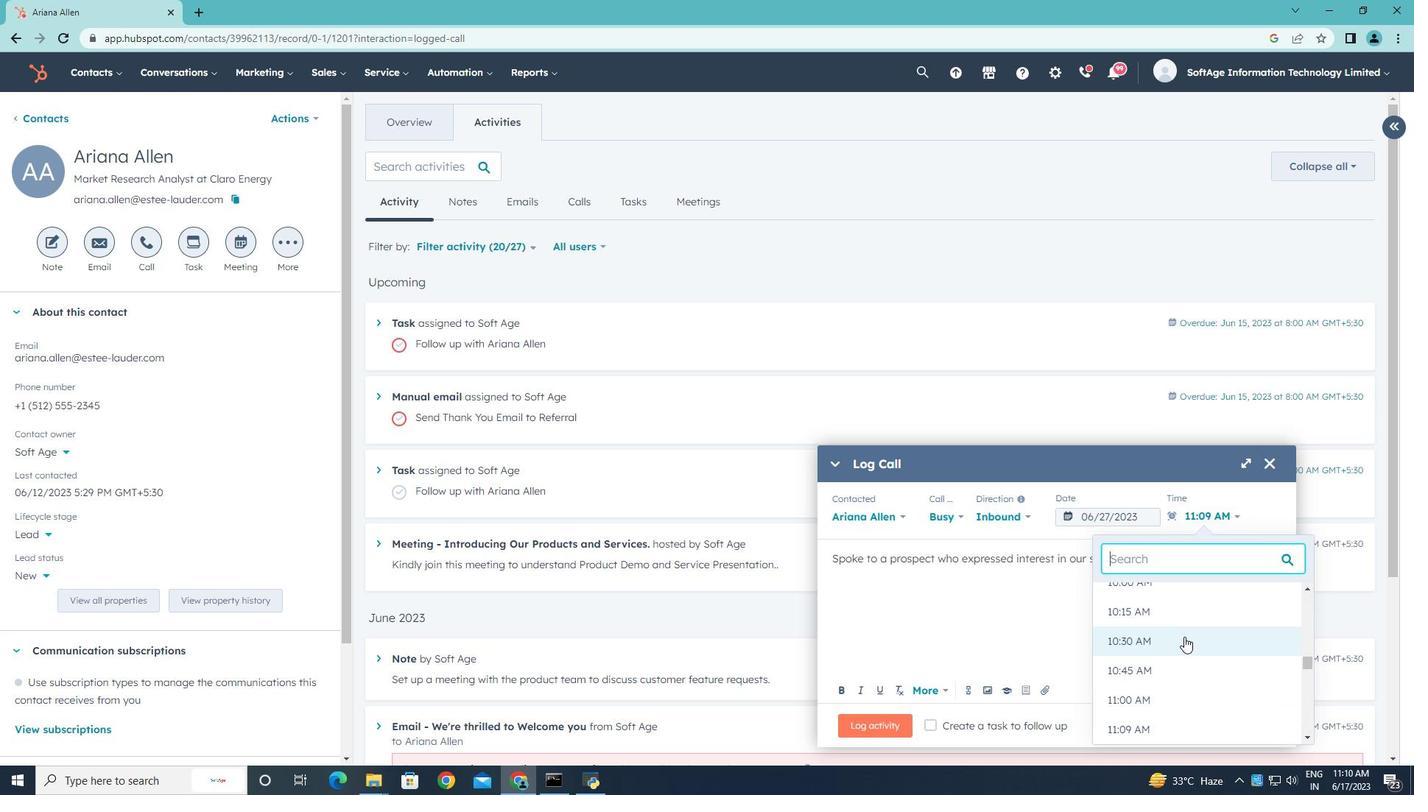 
Action: Mouse moved to (1184, 638)
Screenshot: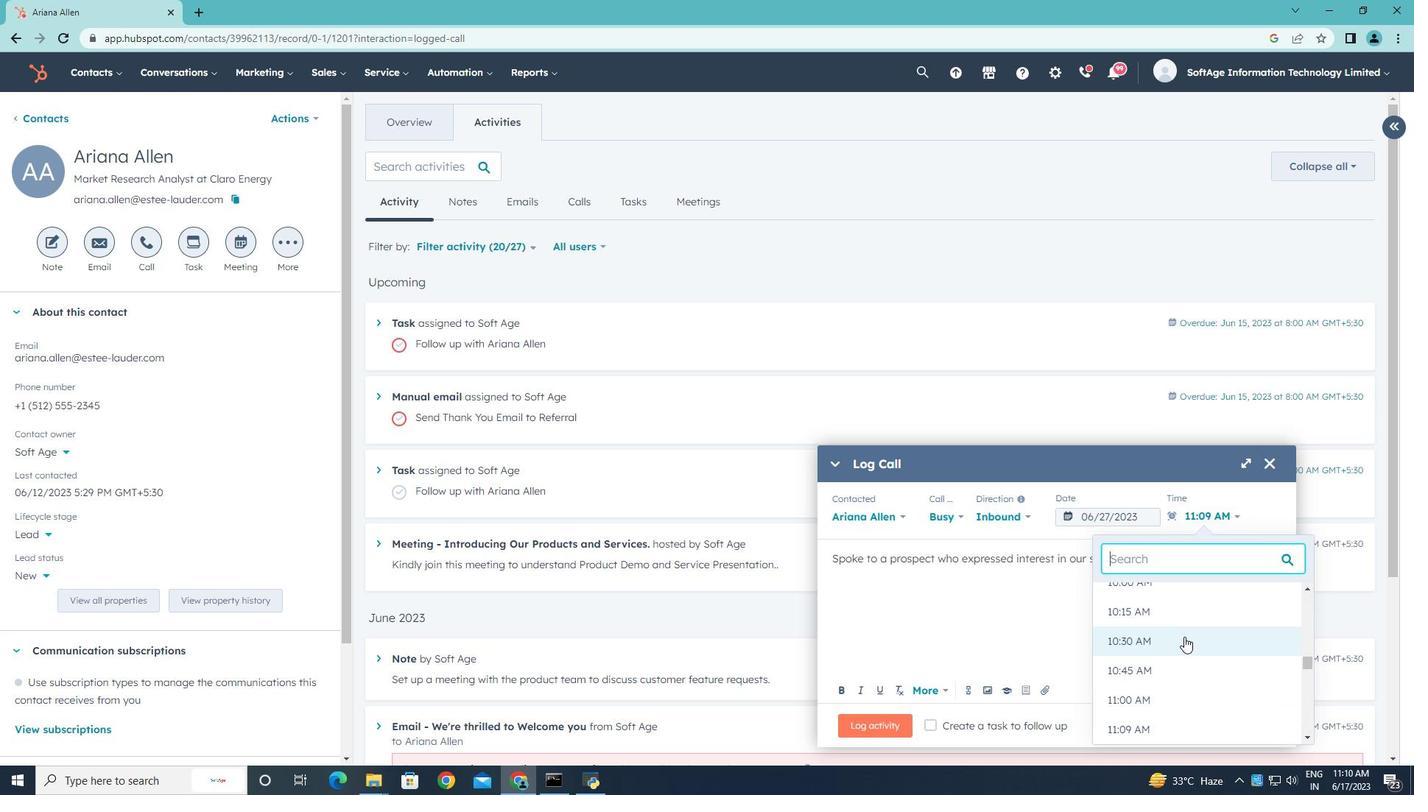 
Action: Mouse scrolled (1184, 637) with delta (0, 0)
Screenshot: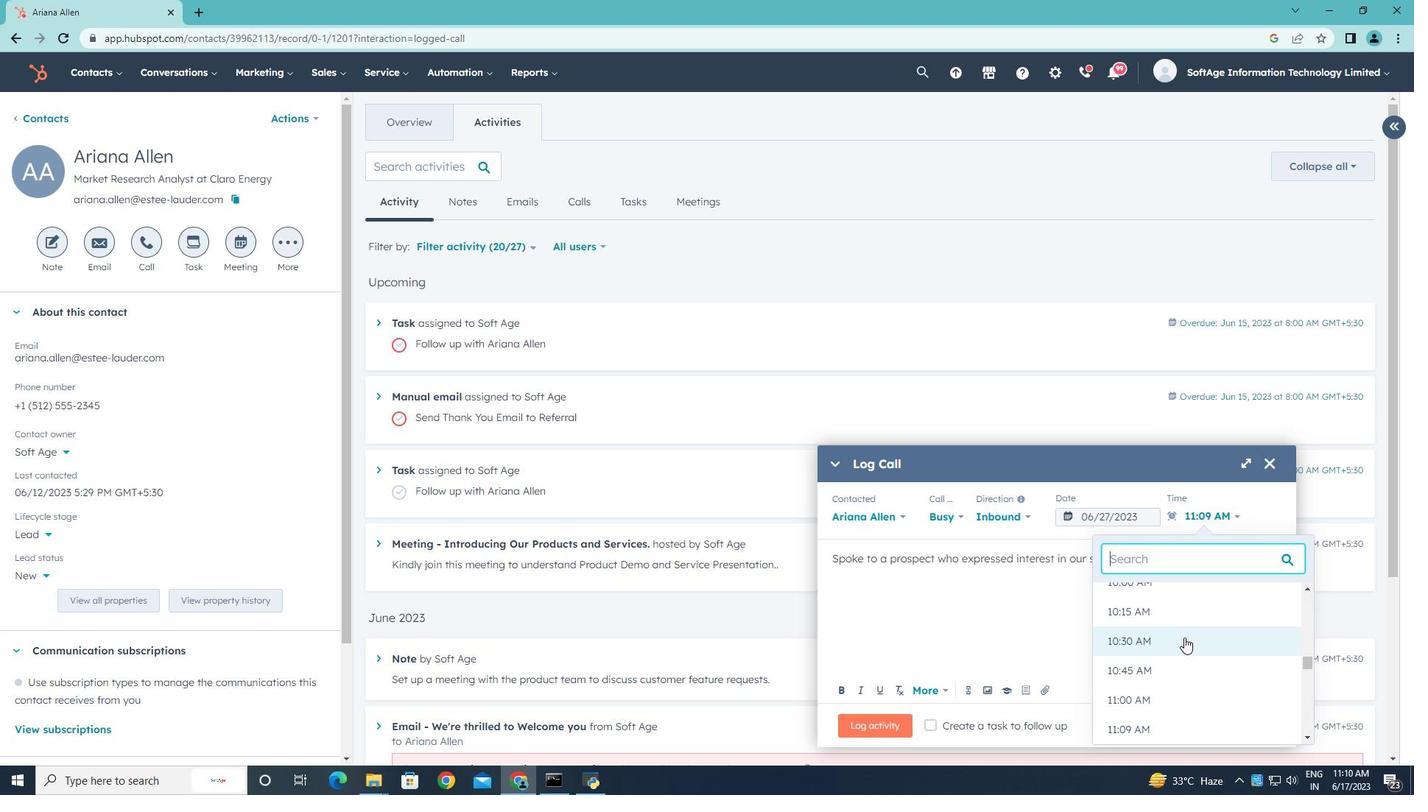 
Action: Mouse moved to (1165, 699)
Screenshot: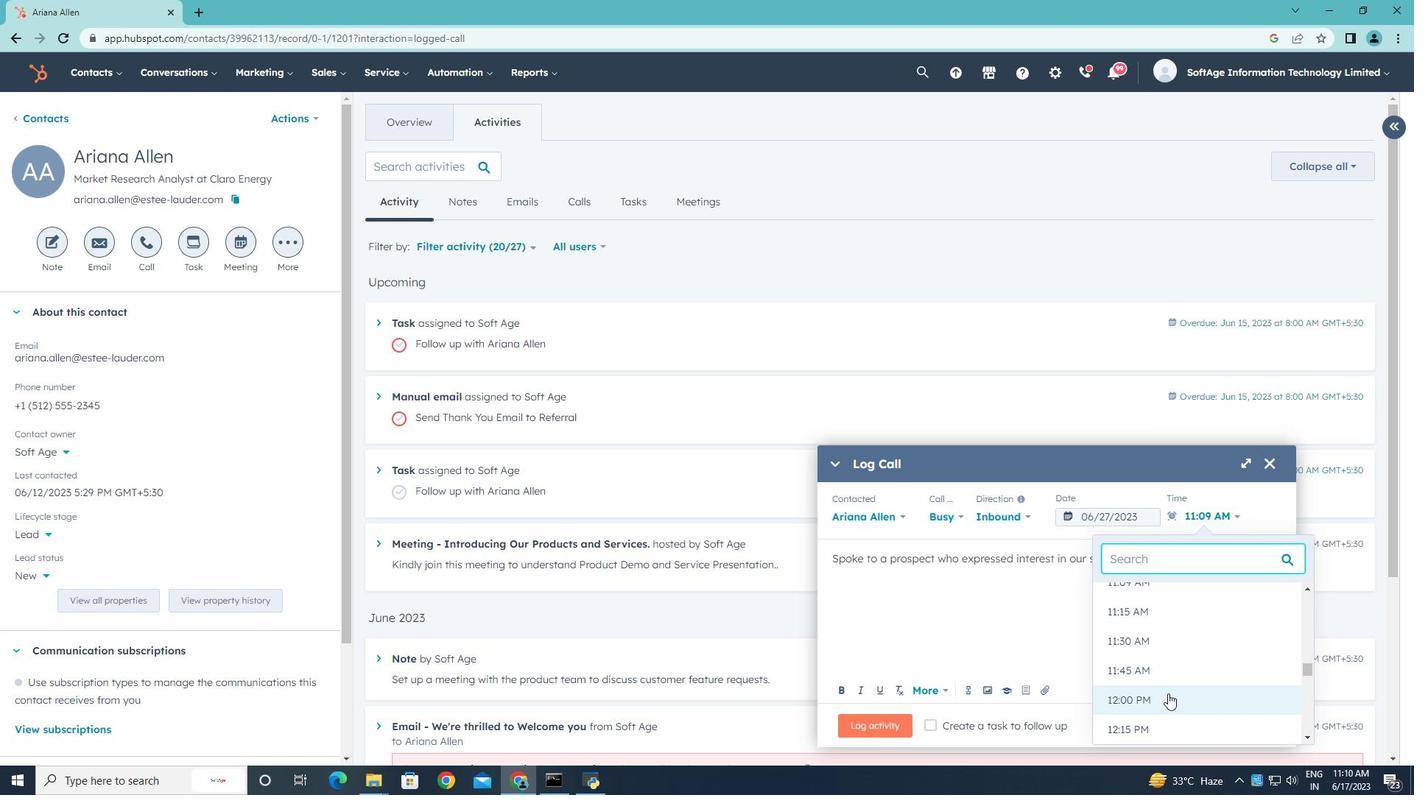 
Action: Mouse pressed left at (1165, 699)
Screenshot: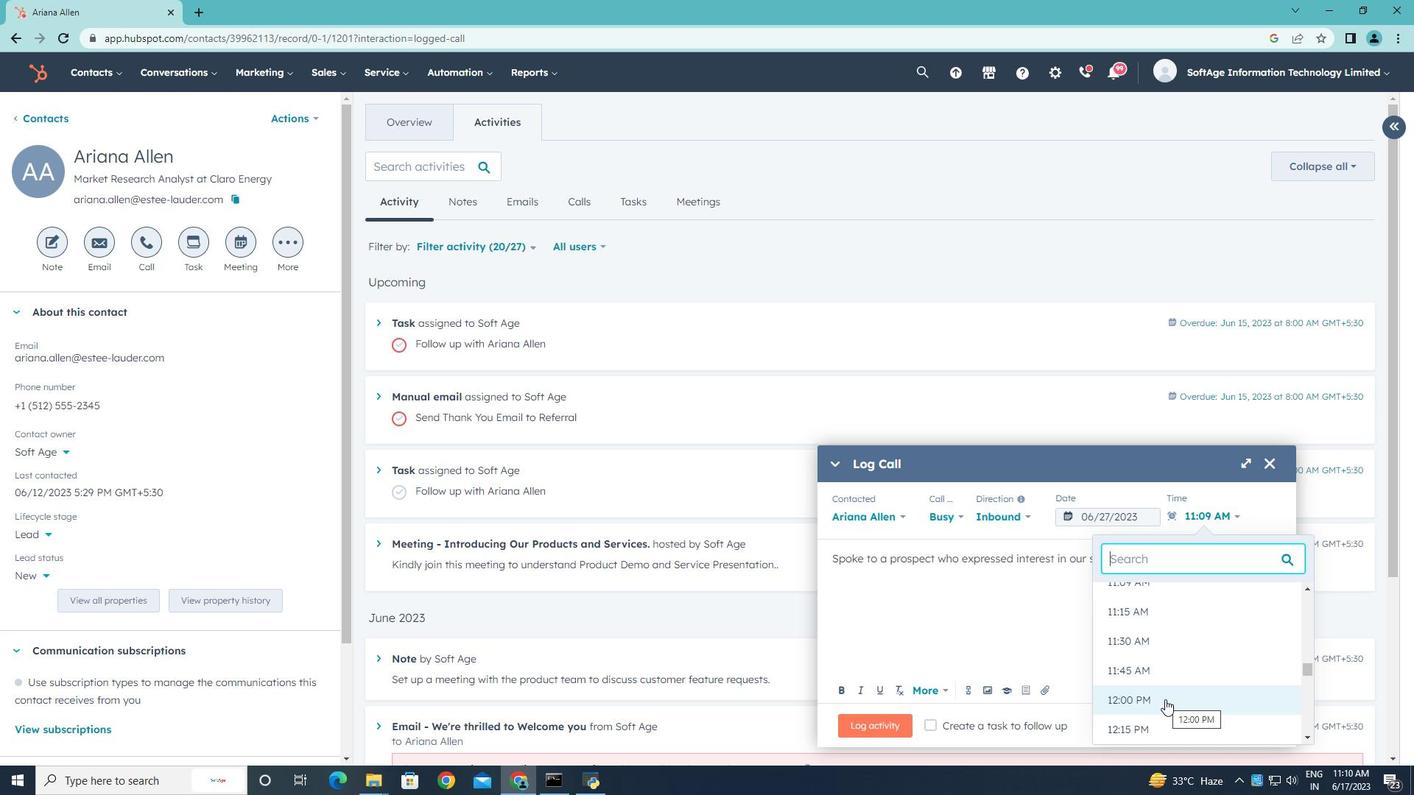 
Action: Mouse moved to (893, 722)
Screenshot: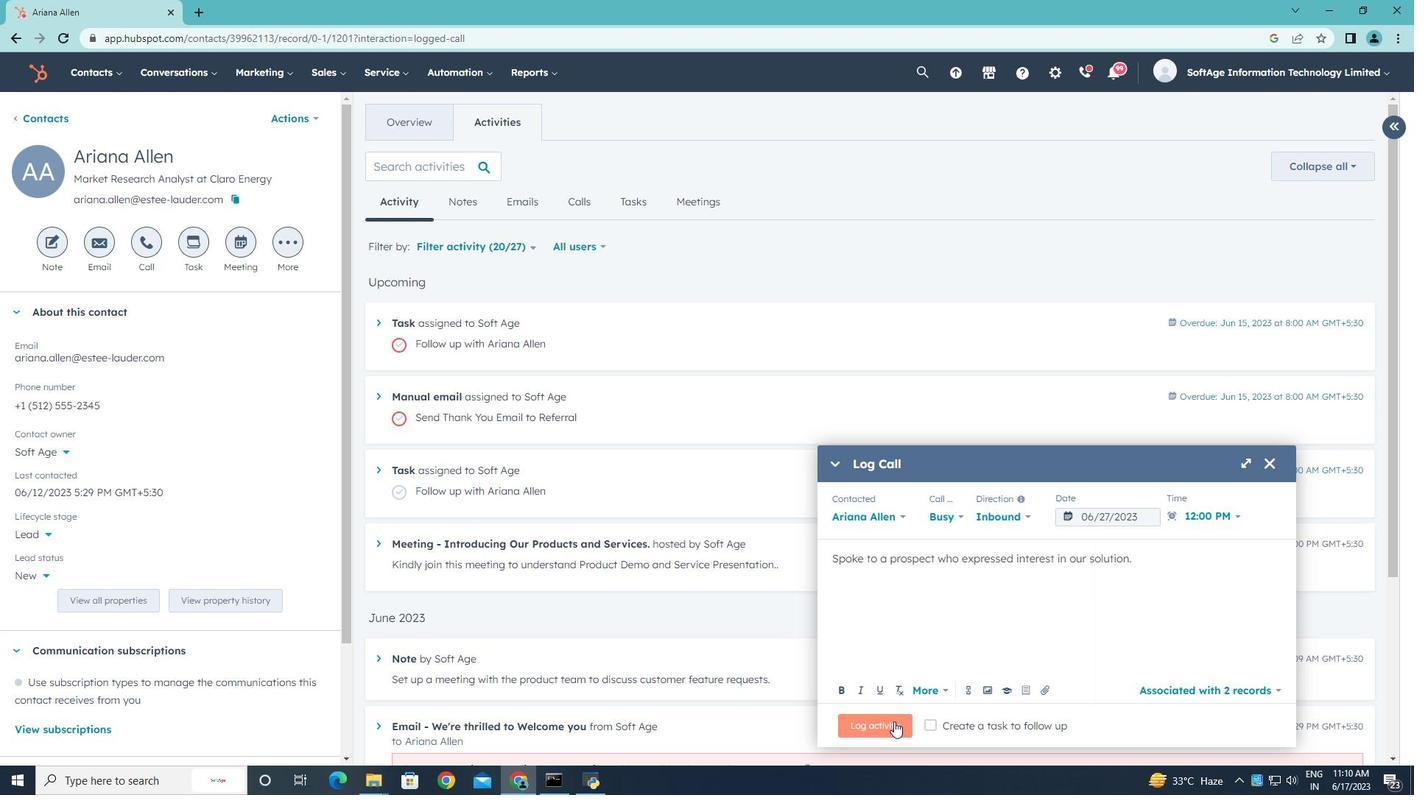 
Action: Mouse pressed left at (893, 722)
Screenshot: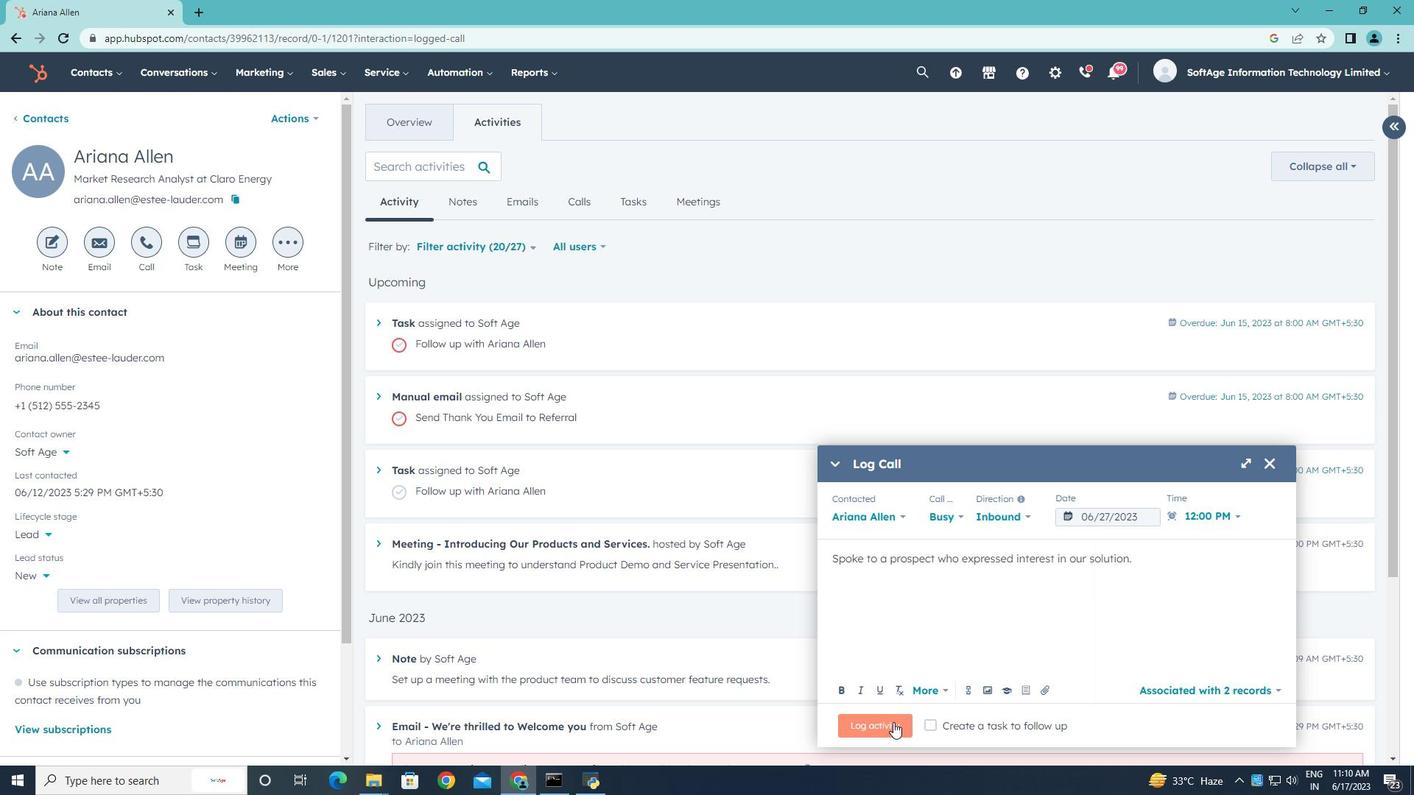 
